 Task: Open a Modern Writer Template save the file as loan.epub Remove the following  from template: 'Address' Change the date  '20 May, 2023' change Dear Ms Reader to   Good Evening. Add body to the letter Congratulations on your recent promotion! This well-deserved achievement is a testament to your skills and commitment to your work. I am confident that you will excel in your new role and bring continued success to the team. Wishing you all the best in this exciting chapter of your career.Add Name  'Dwight'. Insert watermark  Relience Apply Font Style in watermark Nunito; font size  123and place the watermark  Diagonally 
Action: Mouse moved to (719, 90)
Screenshot: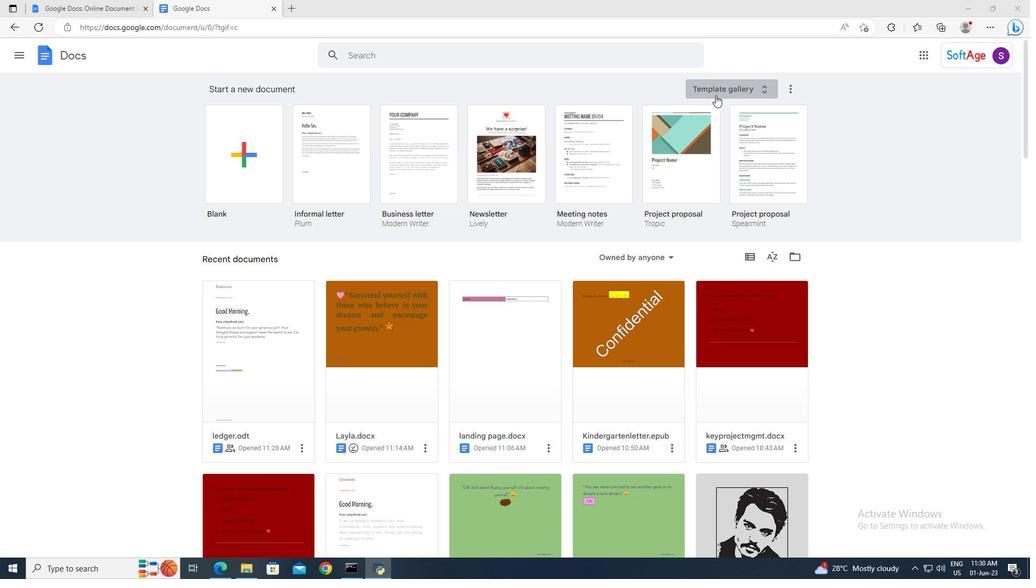 
Action: Mouse pressed left at (719, 90)
Screenshot: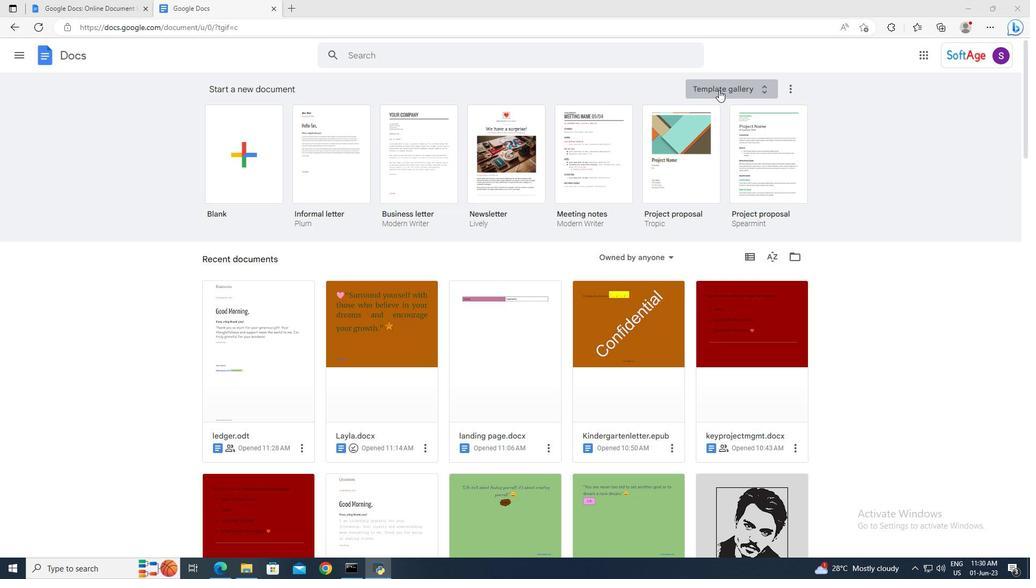 
Action: Mouse moved to (619, 216)
Screenshot: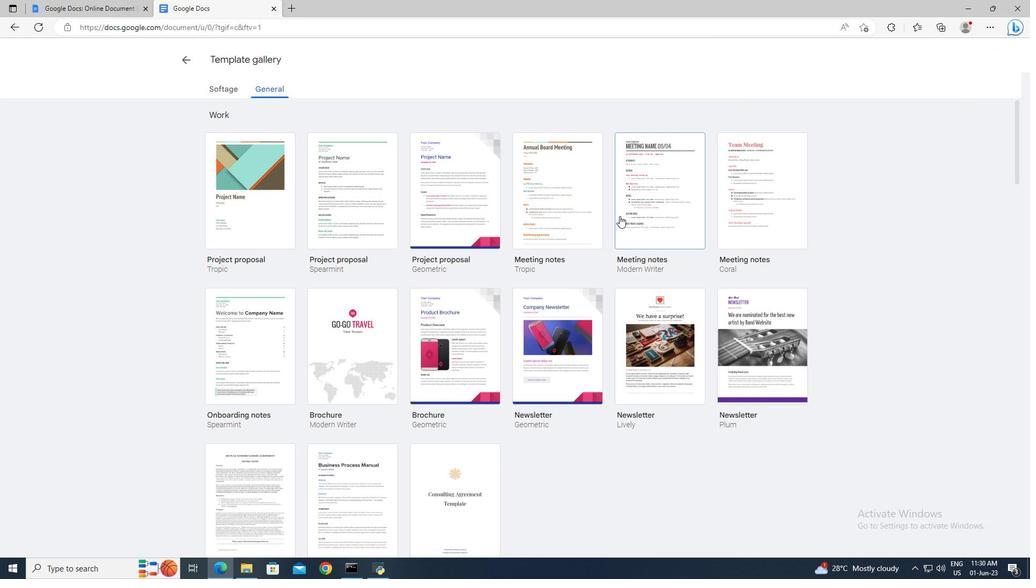 
Action: Mouse scrolled (619, 215) with delta (0, 0)
Screenshot: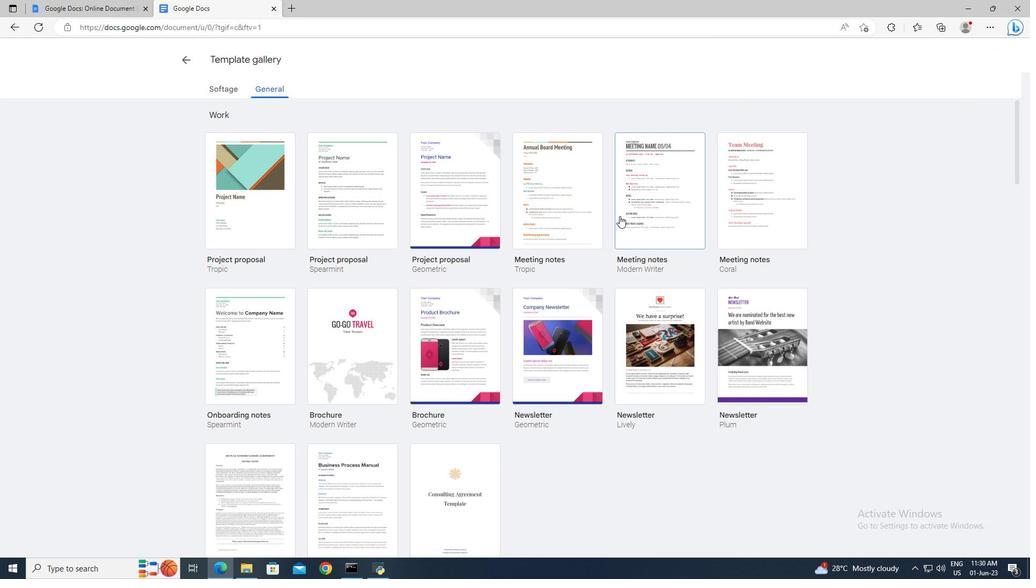 
Action: Mouse scrolled (619, 215) with delta (0, 0)
Screenshot: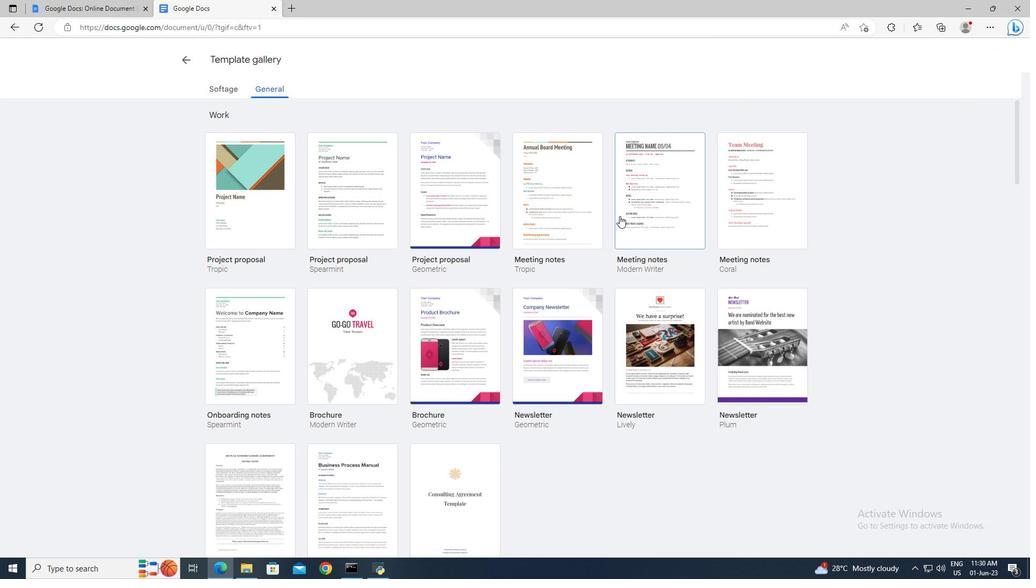 
Action: Mouse scrolled (619, 215) with delta (0, 0)
Screenshot: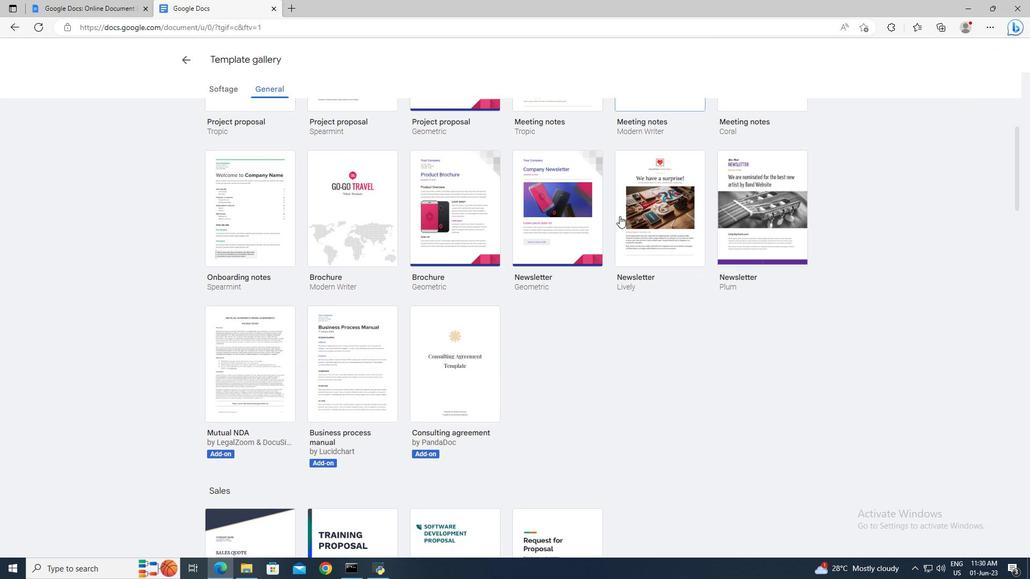 
Action: Mouse scrolled (619, 215) with delta (0, 0)
Screenshot: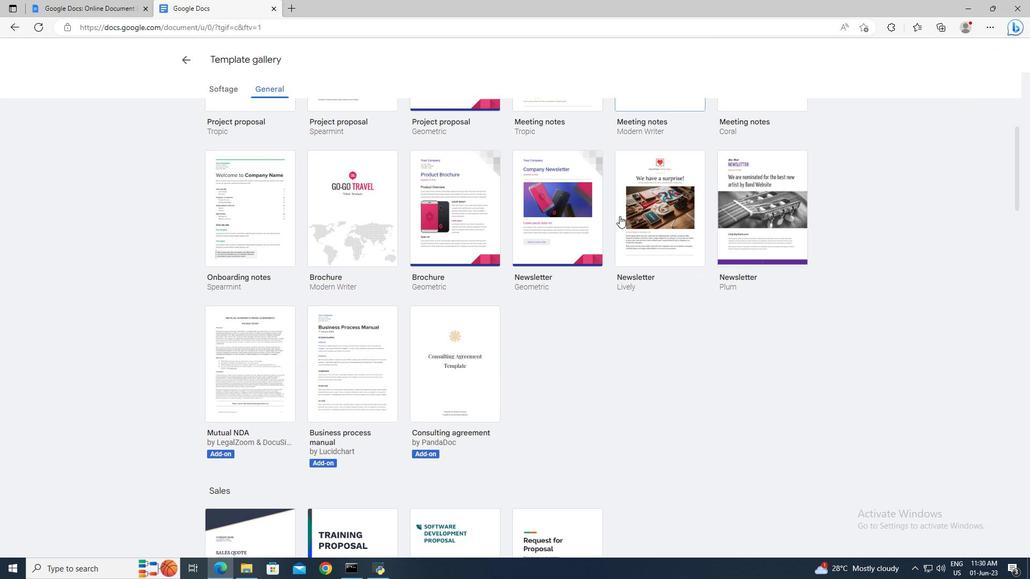 
Action: Mouse scrolled (619, 215) with delta (0, 0)
Screenshot: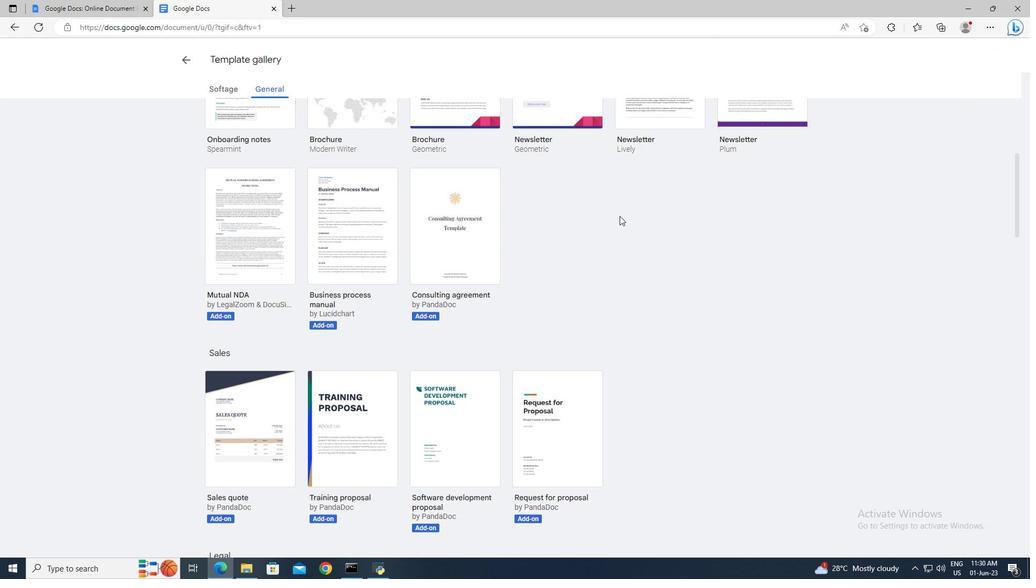 
Action: Mouse scrolled (619, 215) with delta (0, 0)
Screenshot: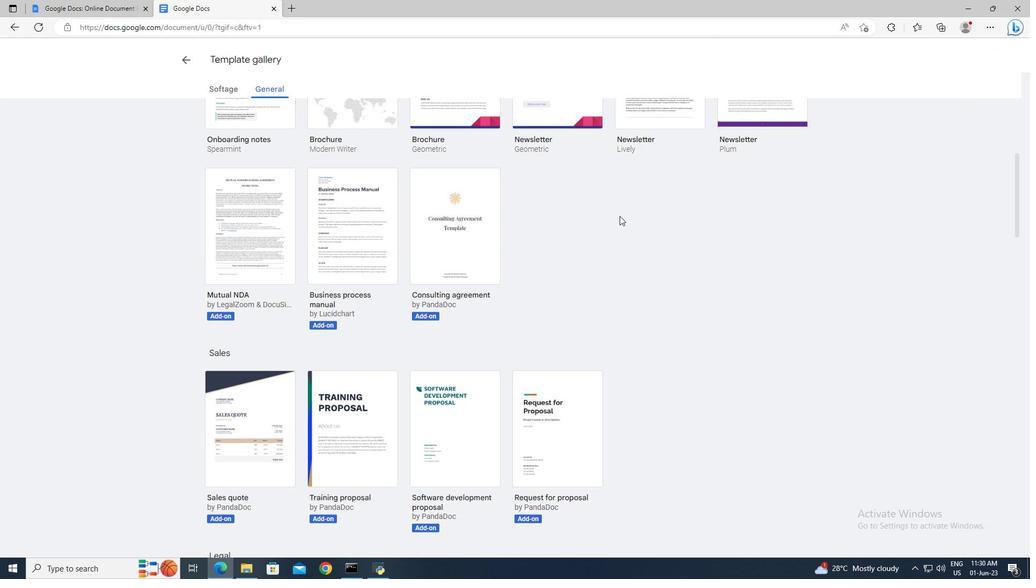 
Action: Mouse scrolled (619, 215) with delta (0, 0)
Screenshot: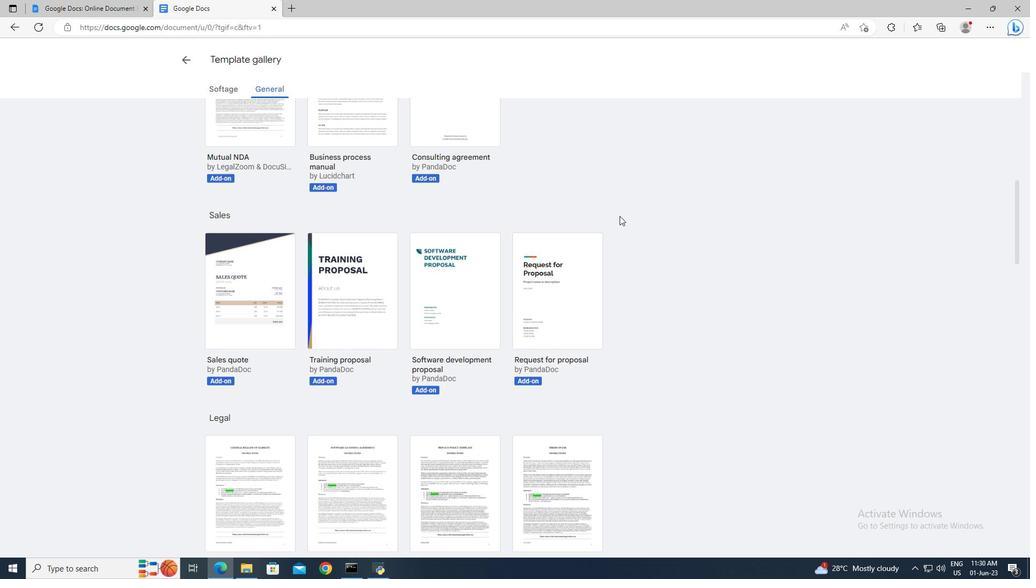 
Action: Mouse scrolled (619, 215) with delta (0, 0)
Screenshot: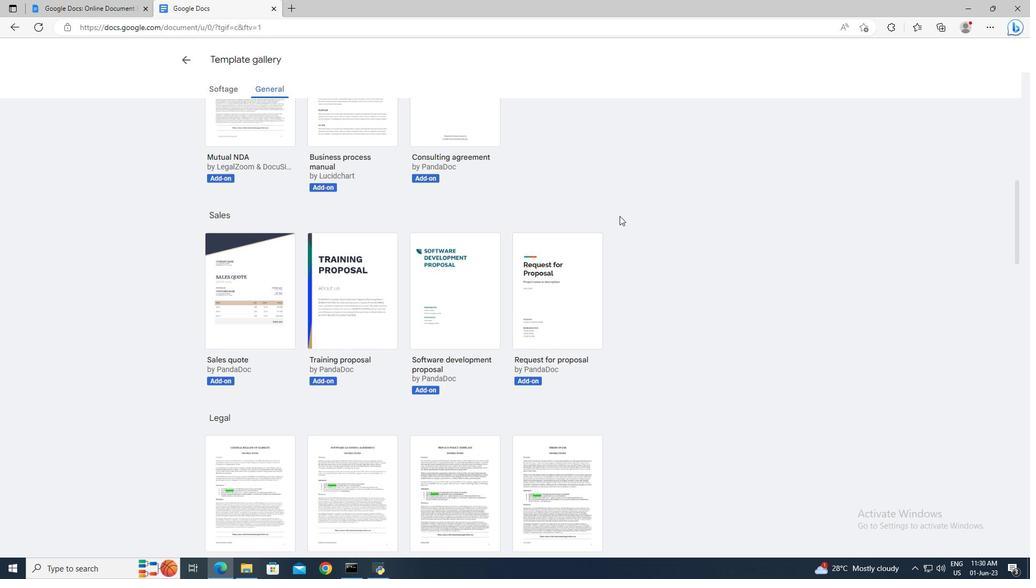 
Action: Mouse scrolled (619, 215) with delta (0, 0)
Screenshot: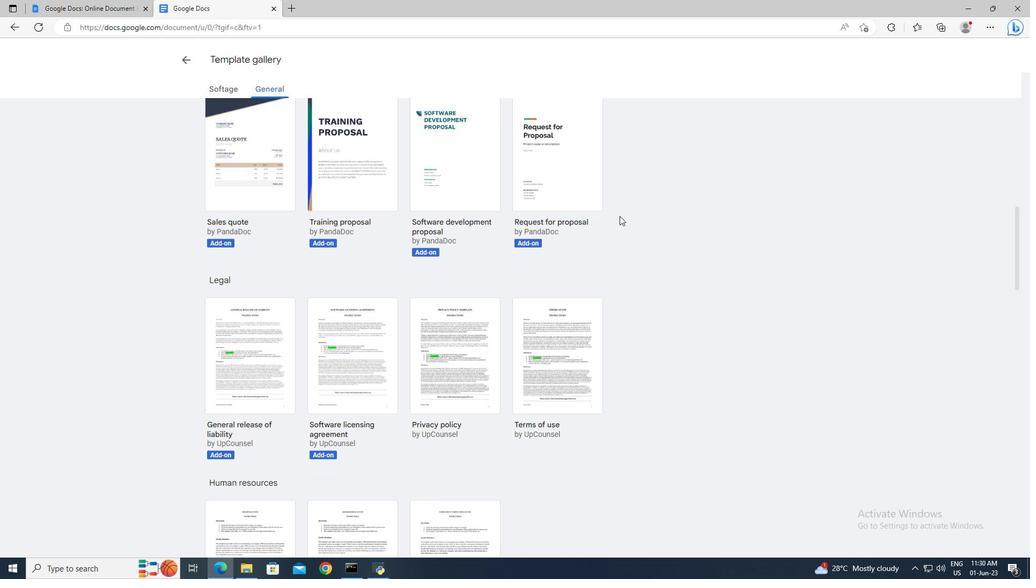 
Action: Mouse scrolled (619, 215) with delta (0, 0)
Screenshot: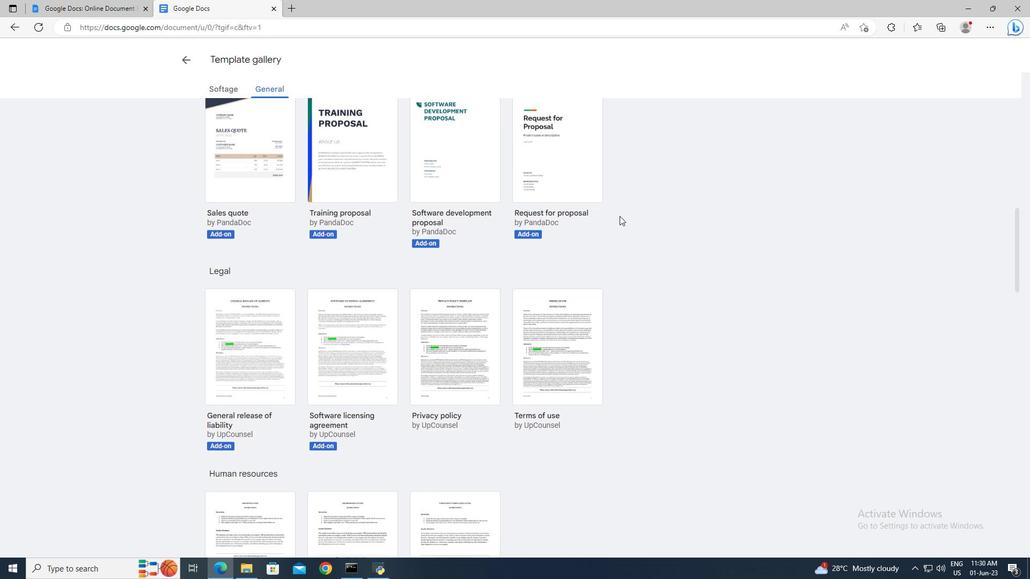 
Action: Mouse scrolled (619, 215) with delta (0, 0)
Screenshot: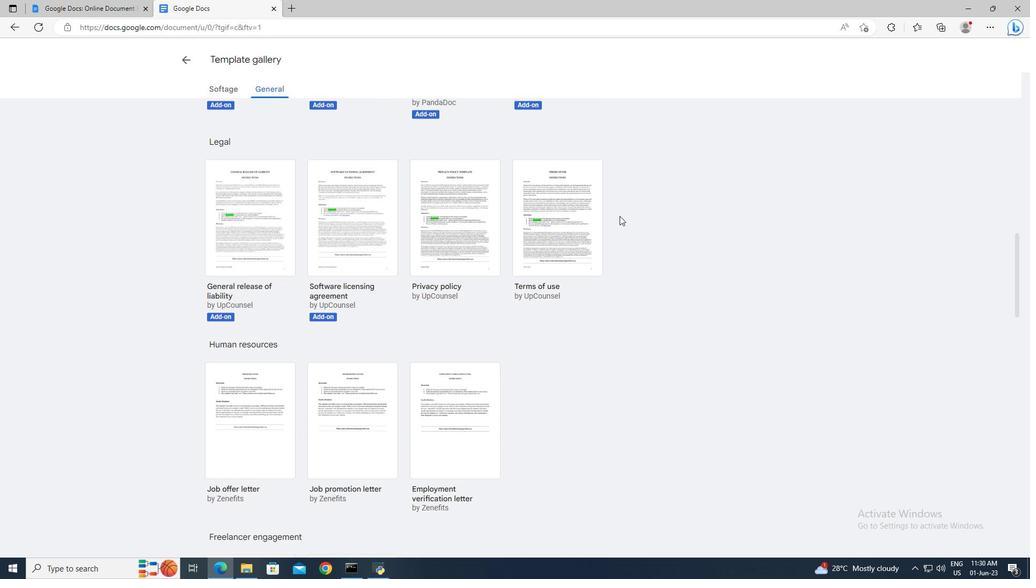 
Action: Mouse scrolled (619, 215) with delta (0, 0)
Screenshot: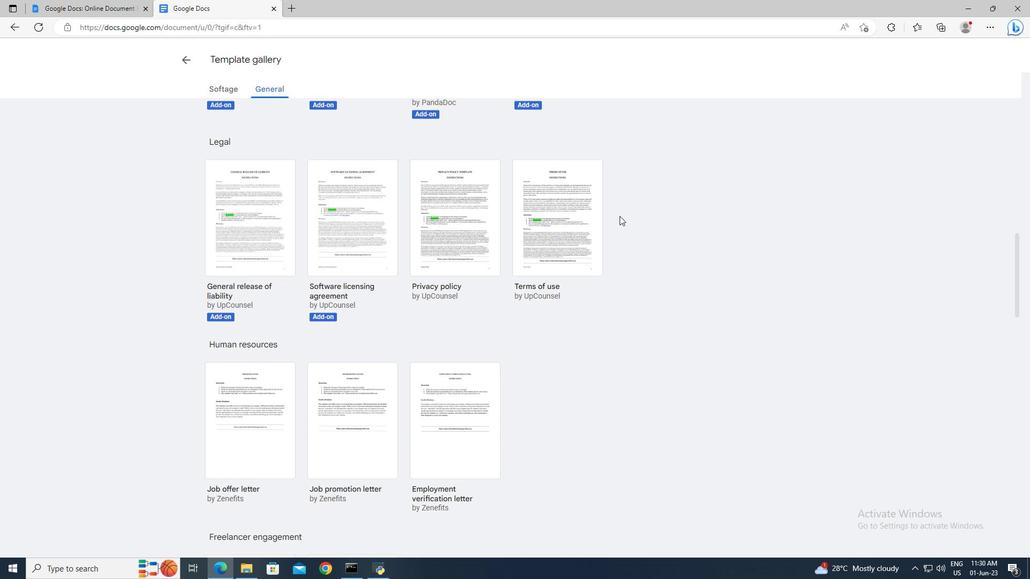
Action: Mouse scrolled (619, 216) with delta (0, 0)
Screenshot: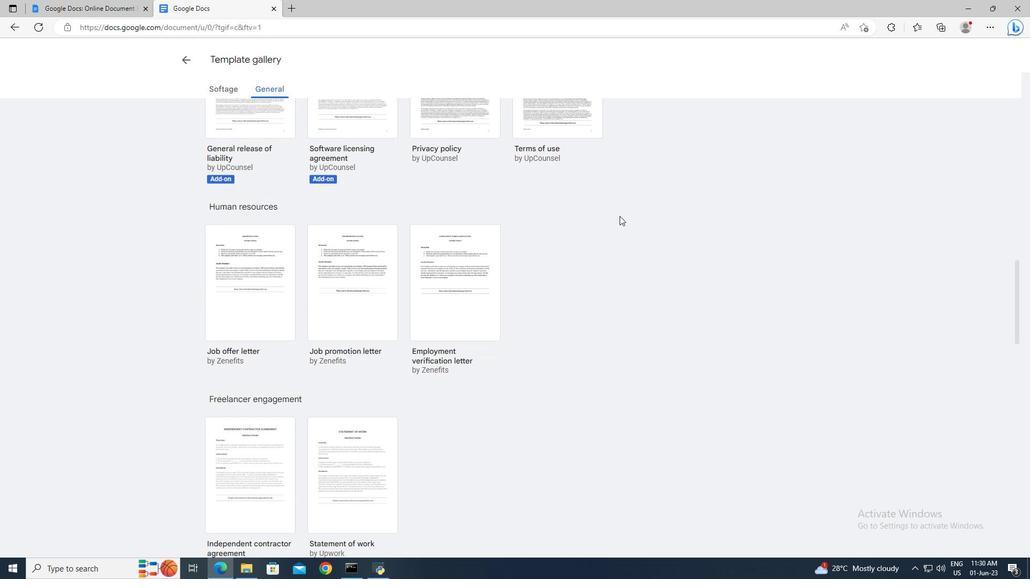 
Action: Mouse scrolled (619, 215) with delta (0, 0)
Screenshot: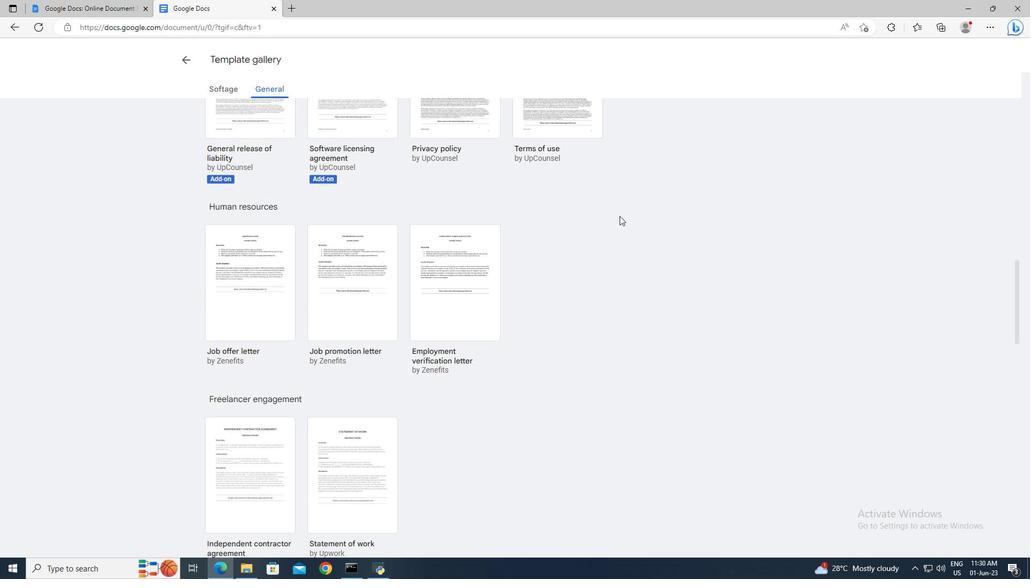 
Action: Mouse scrolled (619, 215) with delta (0, 0)
Screenshot: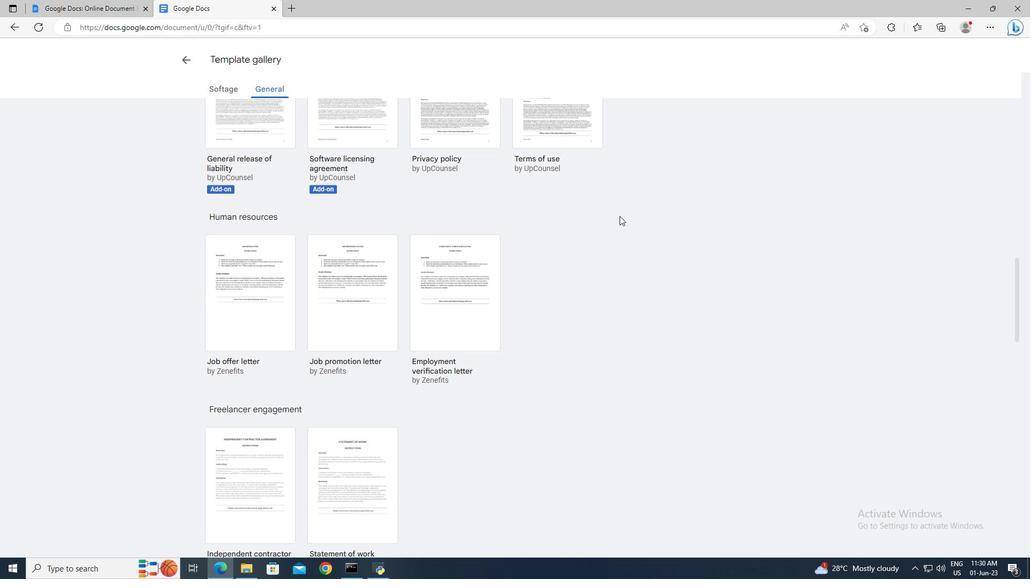 
Action: Mouse scrolled (619, 215) with delta (0, 0)
Screenshot: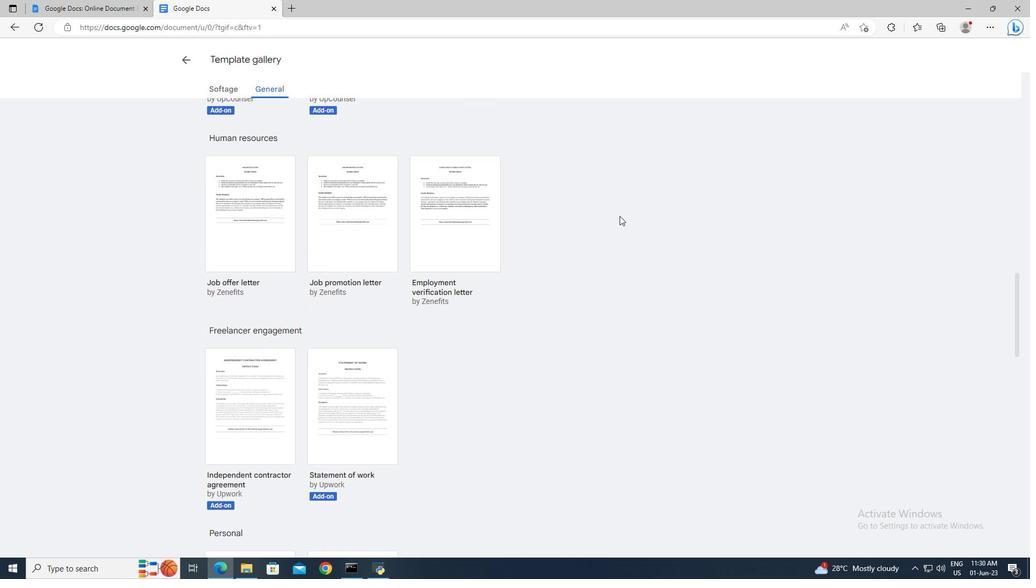 
Action: Mouse scrolled (619, 215) with delta (0, 0)
Screenshot: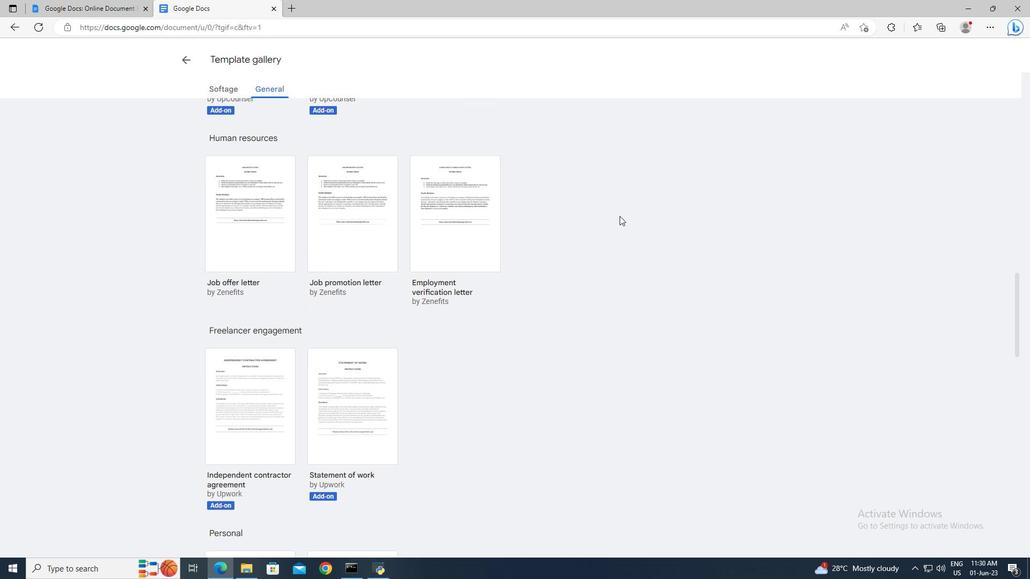 
Action: Mouse scrolled (619, 215) with delta (0, 0)
Screenshot: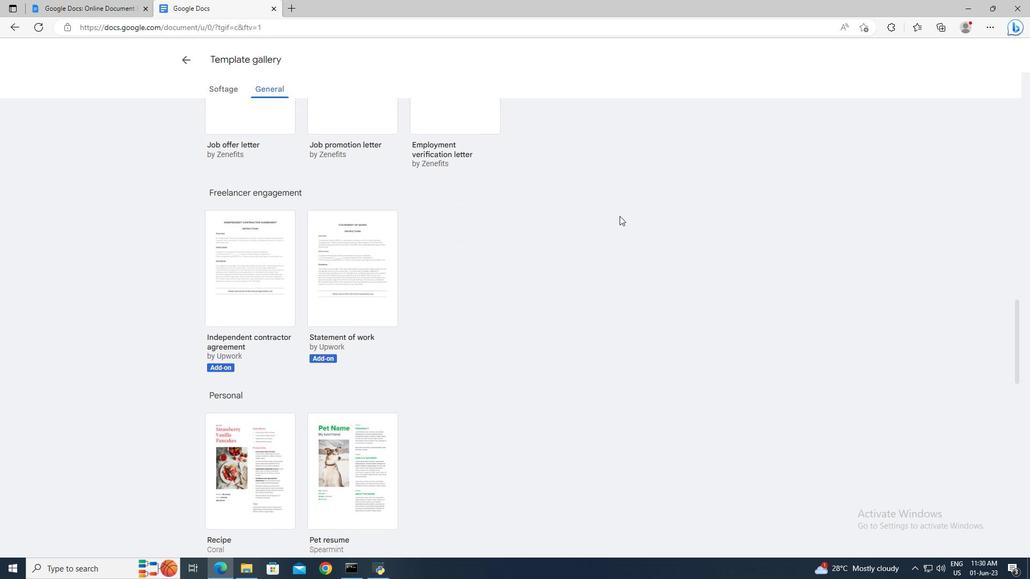 
Action: Mouse scrolled (619, 215) with delta (0, 0)
Screenshot: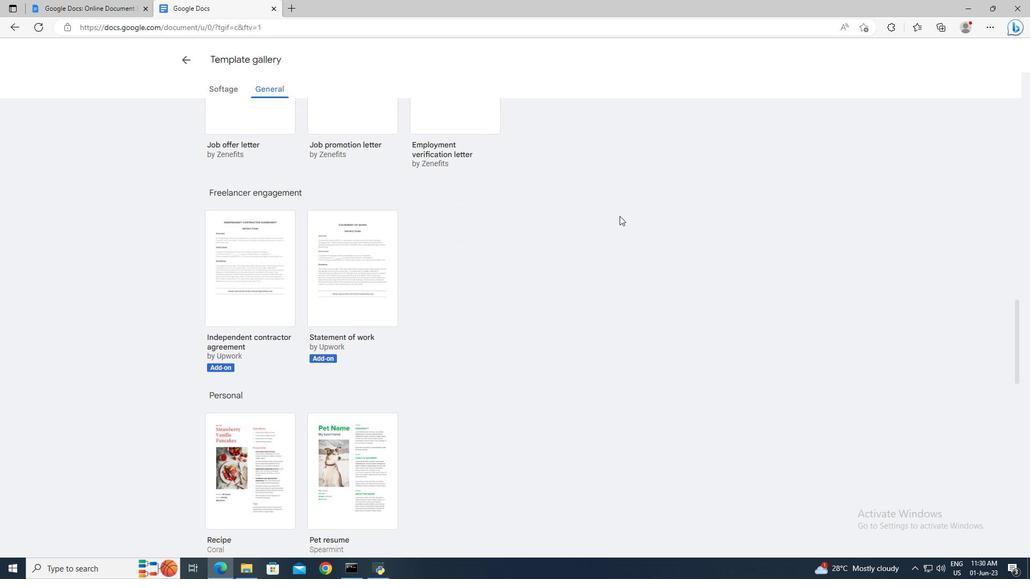 
Action: Mouse scrolled (619, 215) with delta (0, 0)
Screenshot: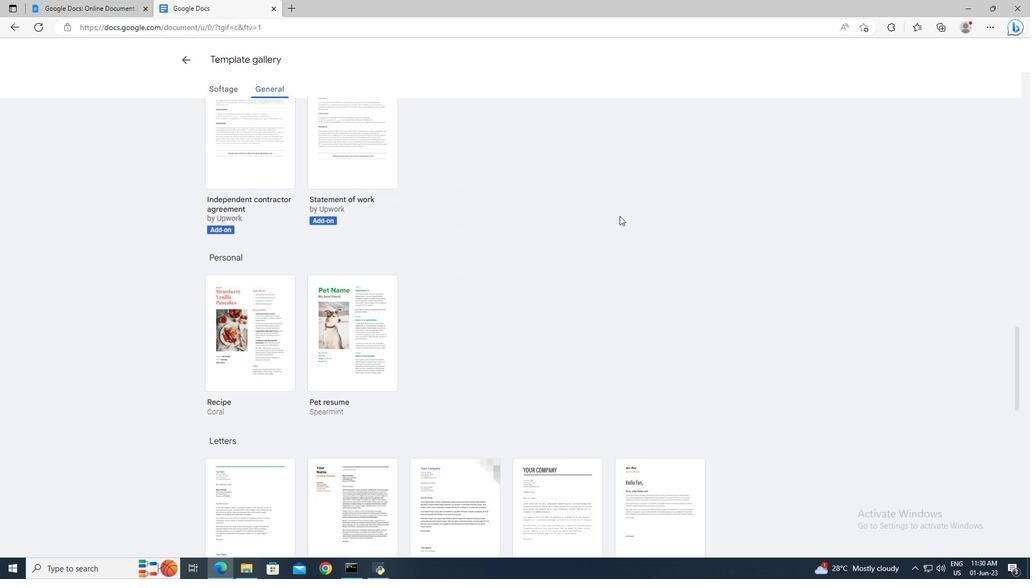 
Action: Mouse scrolled (619, 215) with delta (0, 0)
Screenshot: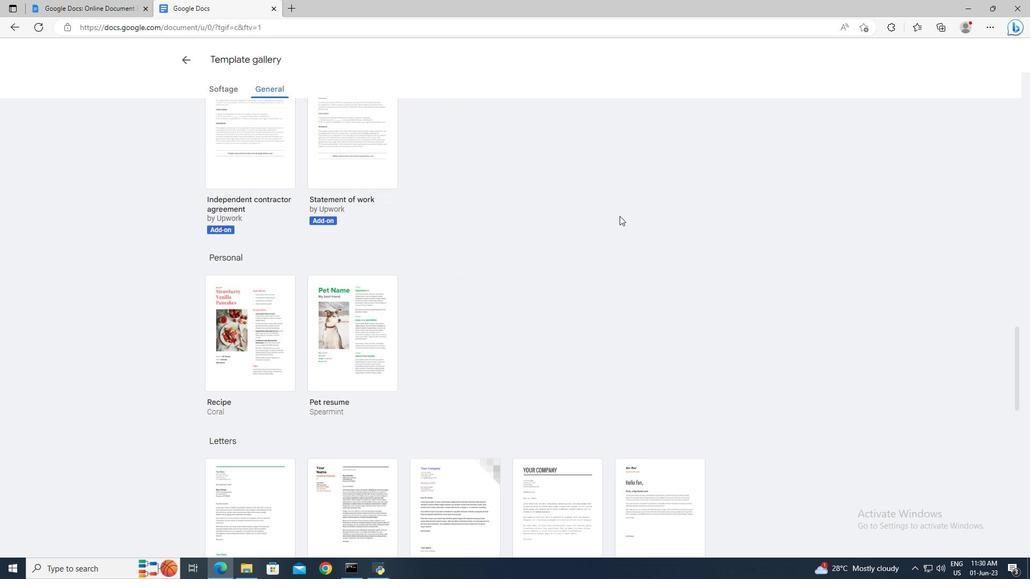 
Action: Mouse moved to (552, 412)
Screenshot: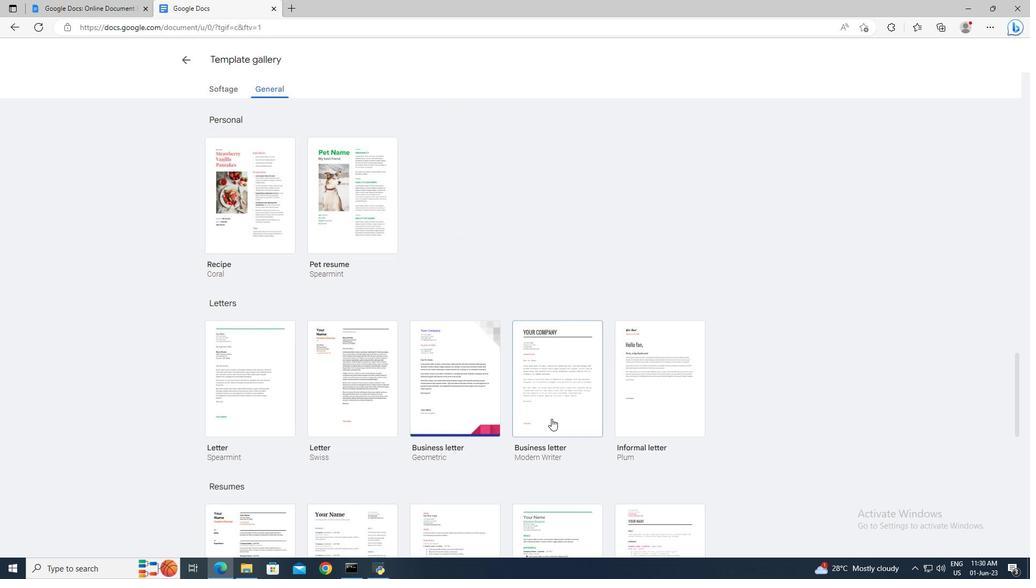 
Action: Mouse pressed left at (552, 412)
Screenshot: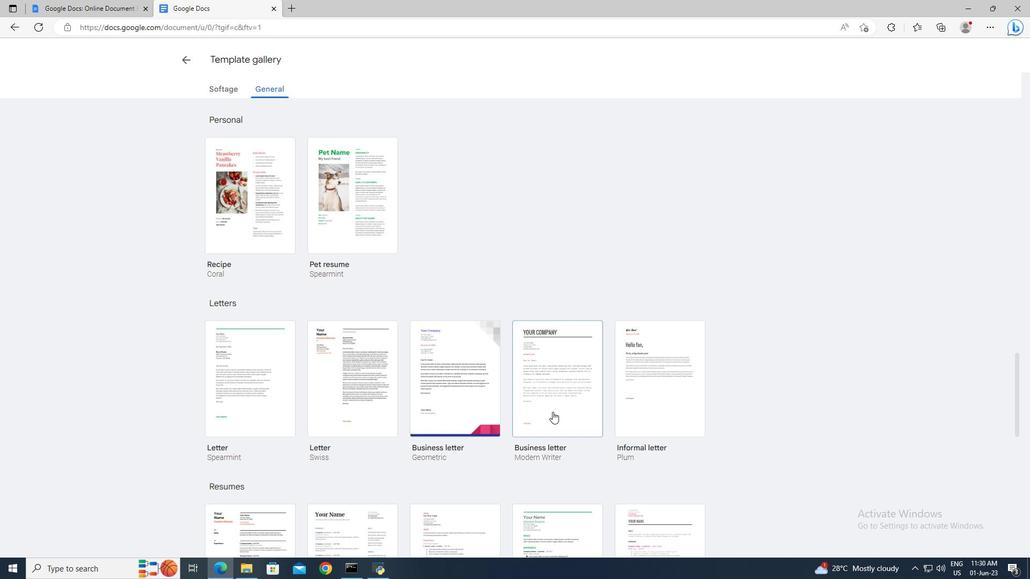 
Action: Mouse moved to (92, 50)
Screenshot: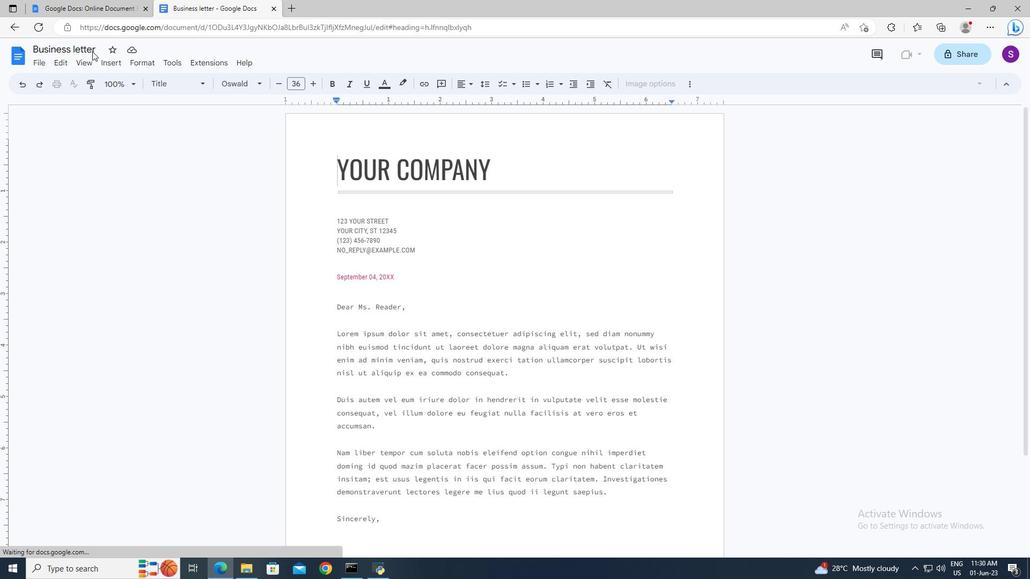 
Action: Mouse pressed left at (92, 50)
Screenshot: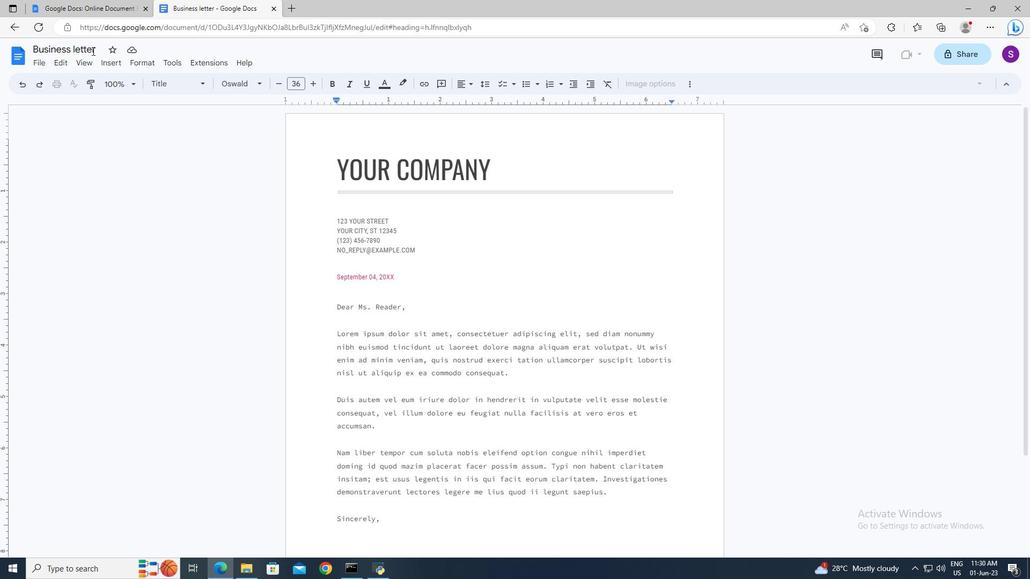 
Action: Mouse moved to (92, 50)
Screenshot: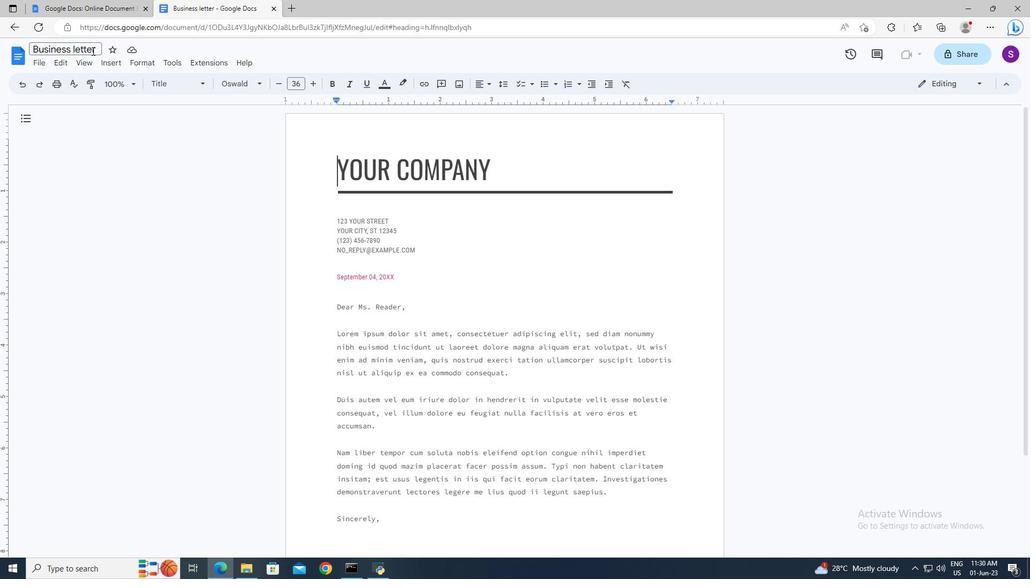 
Action: Key pressed ctrl+A<Key.delete>loan.epub<Key.enter>
Screenshot: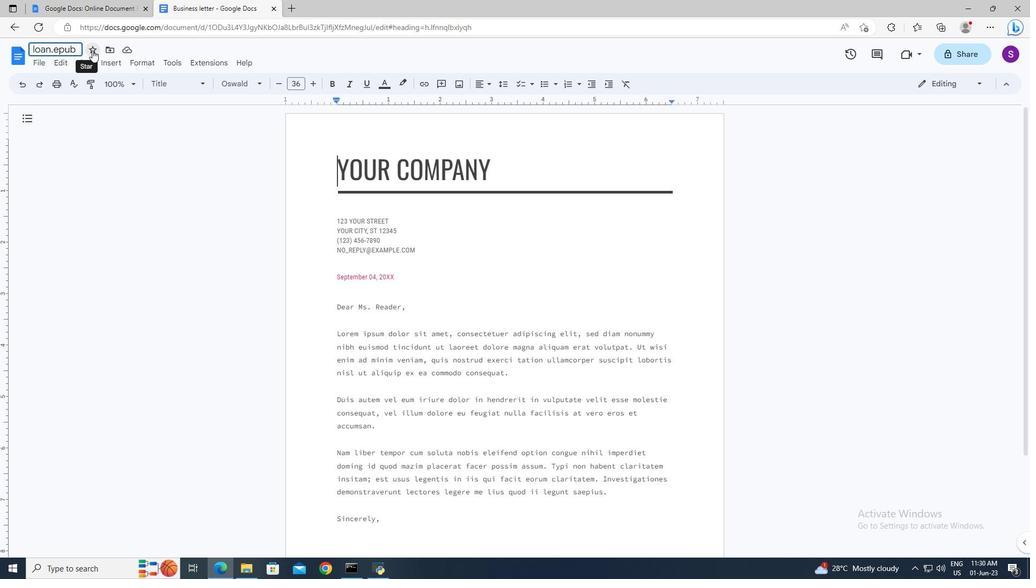 
Action: Mouse moved to (332, 226)
Screenshot: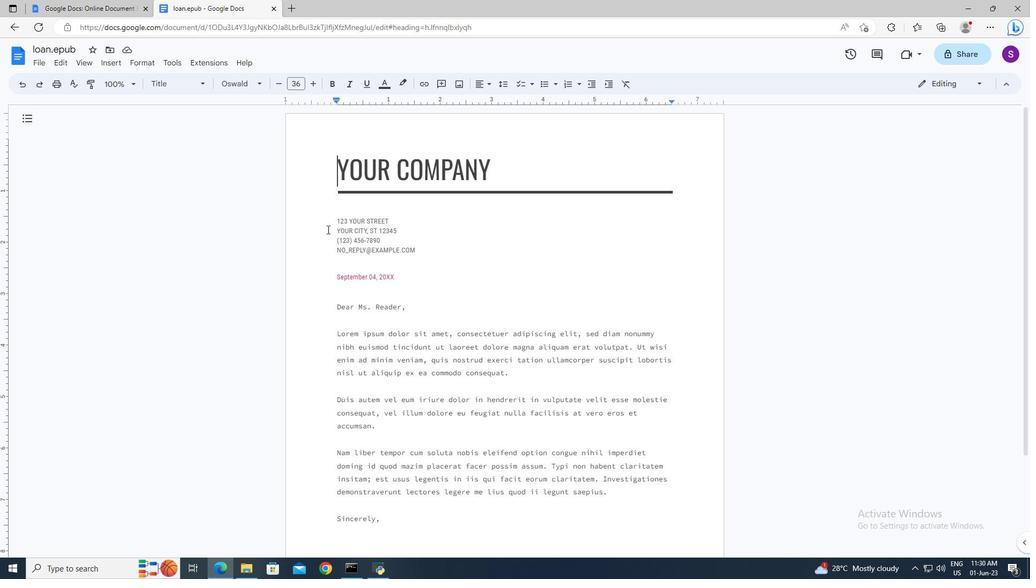 
Action: Mouse pressed left at (332, 226)
Screenshot: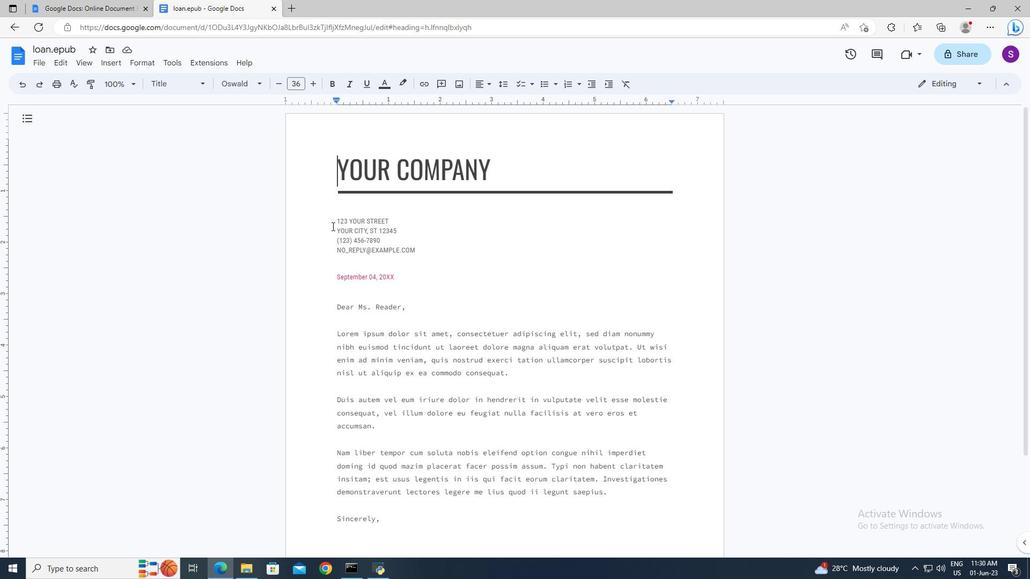 
Action: Mouse moved to (331, 225)
Screenshot: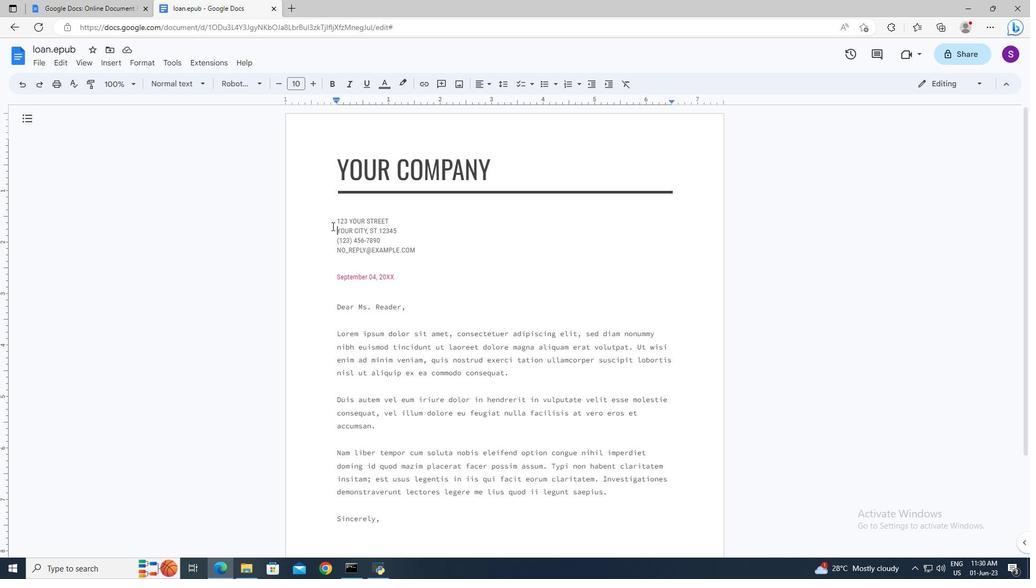 
Action: Key pressed <Key.up><Key.shift><Key.down><Key.down><Key.down><Key.down><Key.delete>
Screenshot: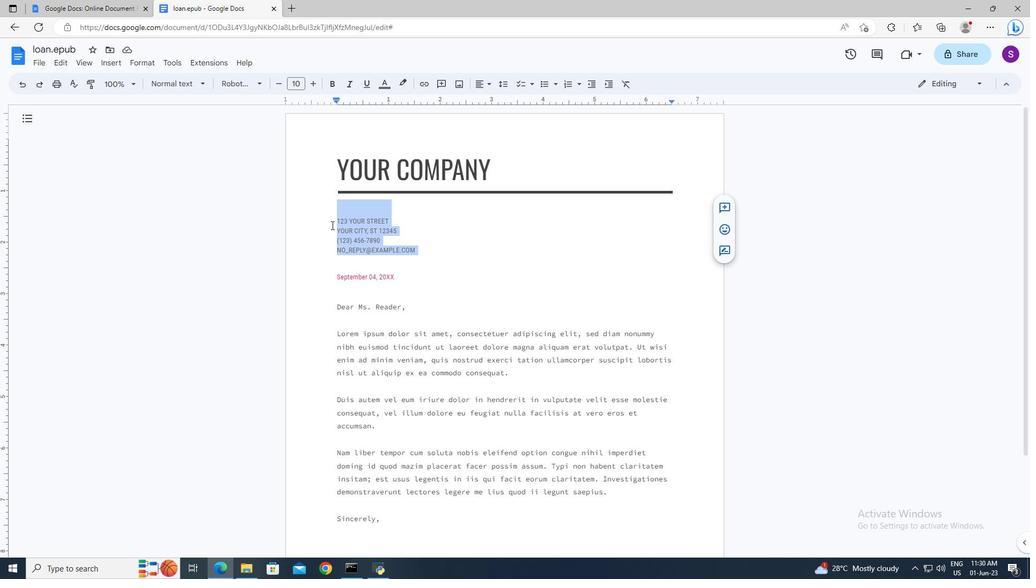 
Action: Mouse moved to (338, 222)
Screenshot: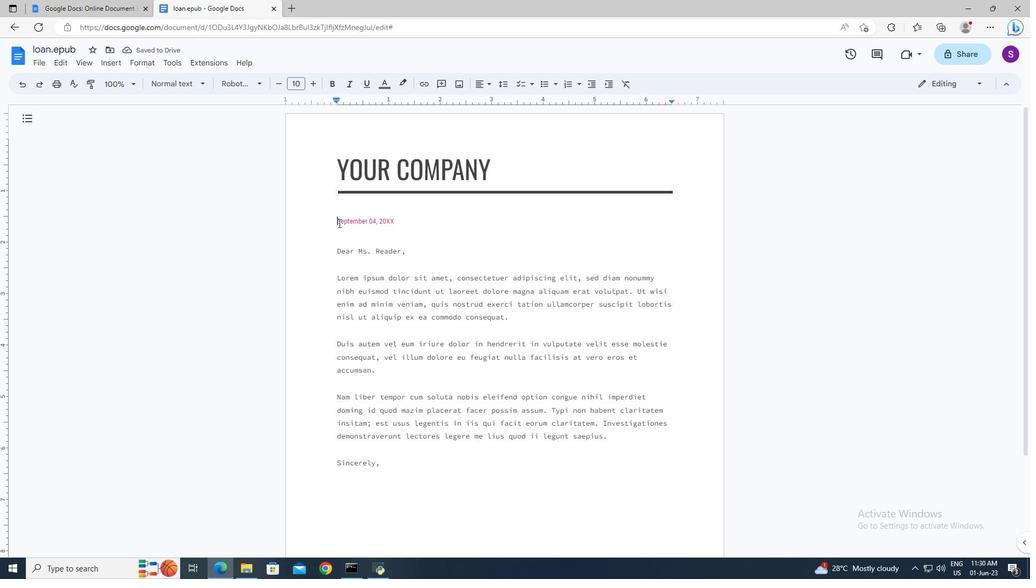 
Action: Mouse pressed left at (338, 222)
Screenshot: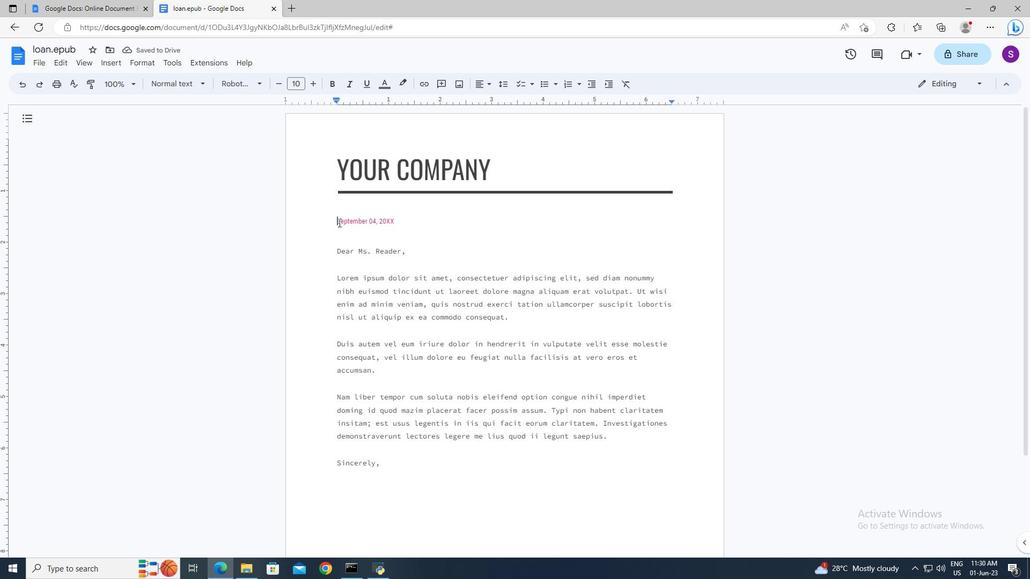
Action: Key pressed <Key.shift><Key.right><Key.right>
Screenshot: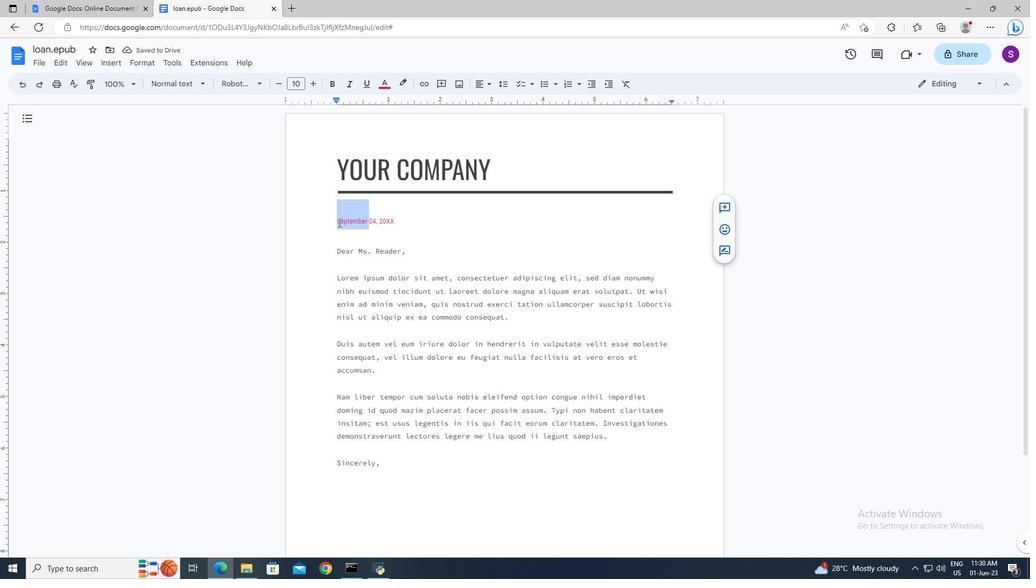 
Action: Mouse moved to (338, 222)
Screenshot: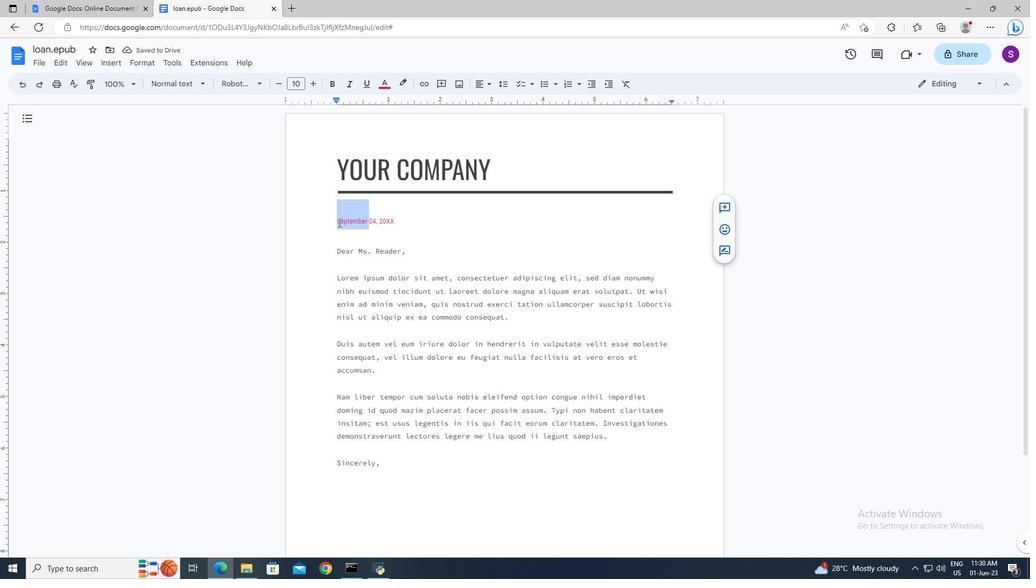 
Action: Key pressed <Key.right><Key.right><Key.delete>20<Key.space><Key.shift>May,<Key.space>2023
Screenshot: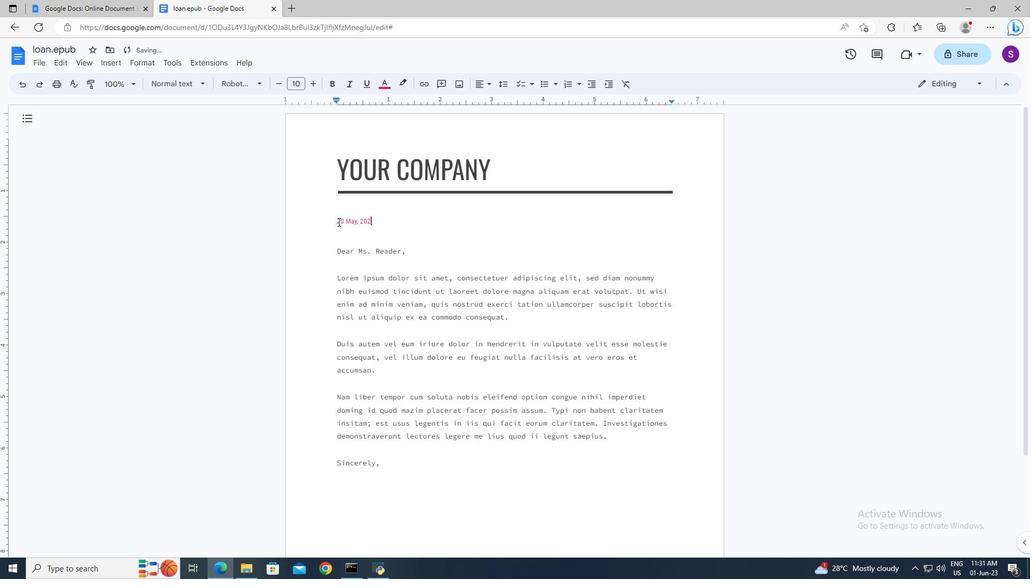 
Action: Mouse moved to (336, 253)
Screenshot: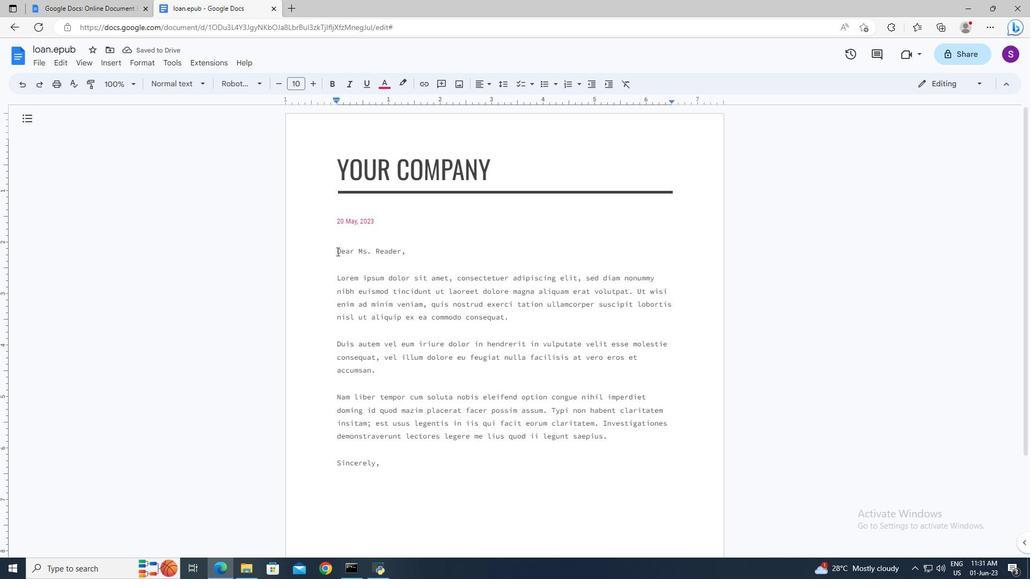 
Action: Mouse pressed left at (336, 253)
Screenshot: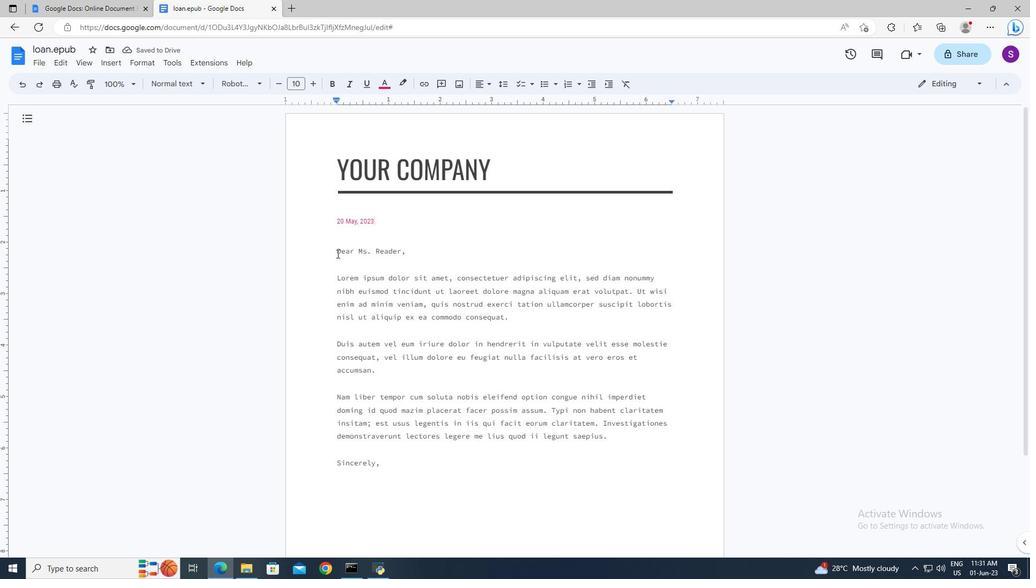 
Action: Key pressed <Key.shift><Key.right><Key.right><Key.right><Key.right><Key.shift>Godd<Key.backspace><Key.backspace>od<Key.space><Key.shift>Evening
Screenshot: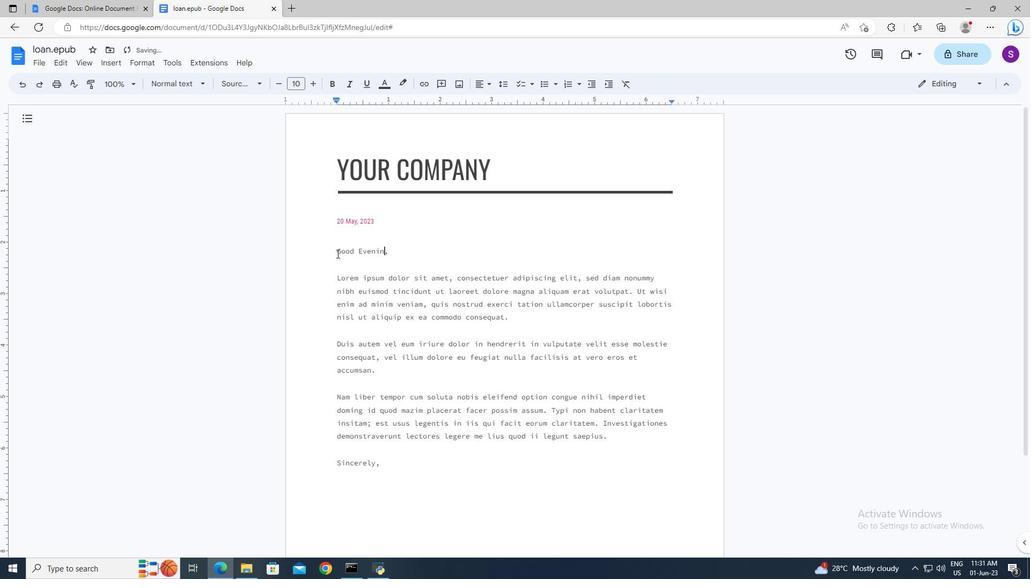 
Action: Mouse moved to (336, 281)
Screenshot: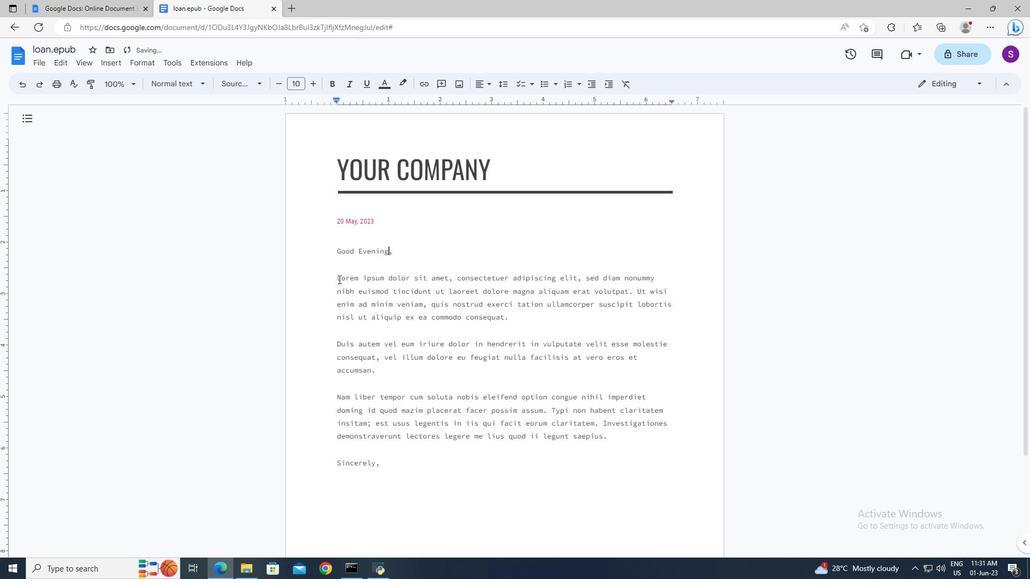 
Action: Mouse pressed left at (336, 281)
Screenshot: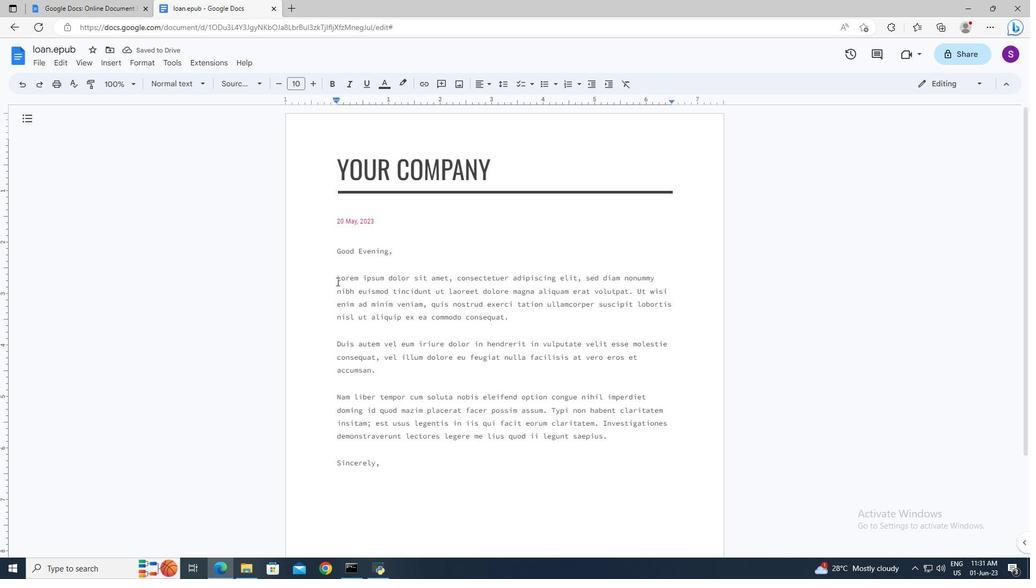 
Action: Key pressed <Key.shift><Key.down><Key.down><Key.down><Key.delete><Key.enter><Key.up><Key.shift>Congratulations<Key.space>on<Key.space>your<Key.space>recent<Key.space>promotion<Key.shift>!<Key.space><Key.shift>This<Key.space>well-deserved<Key.space>achievement<Key.space>is<Key.space>a<Key.space>testament<Key.space>to<Key.space>your<Key.space>work.<Key.space><Key.shift>I<Key.space>am<Key.space>confident<Key.space>that<Key.space>you<Key.space>will<Key.space>excel<Key.space>in<Key.space>your<Key.space>new<Key.space>role<Key.space>and<Key.space>bring<Key.space>continued<Key.space>success<Key.space>to<Key.space>the<Key.space>team.<Key.space><Key.shift>Wishing<Key.space>you<Key.space>all<Key.space>the<Key.space>best<Key.space>in<Key.space>this<Key.space>exciting<Key.space>chapter<Key.space>of<Key.space>your<Key.space>career.
Screenshot: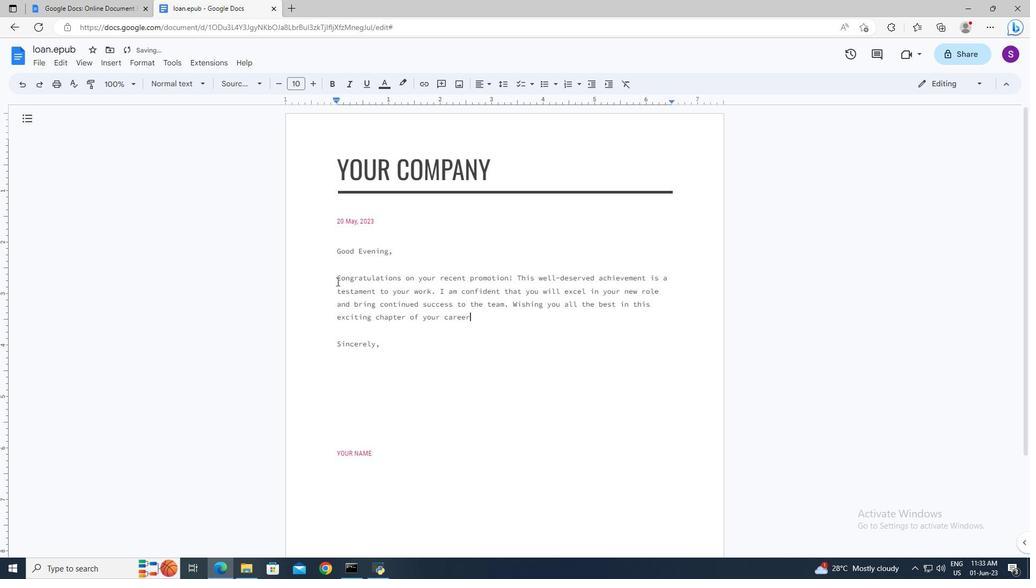 
Action: Mouse moved to (338, 453)
Screenshot: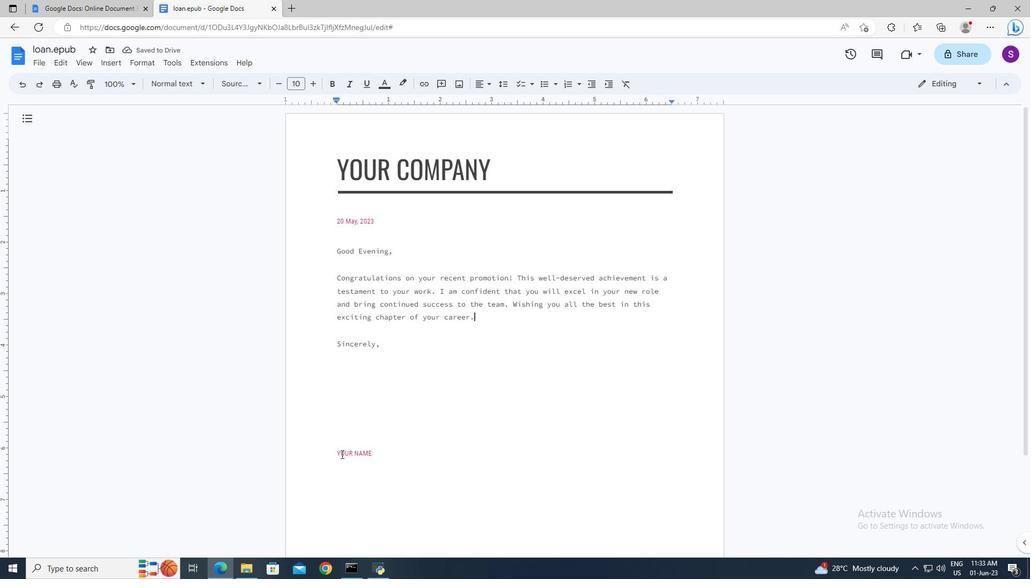 
Action: Mouse pressed left at (338, 453)
Screenshot: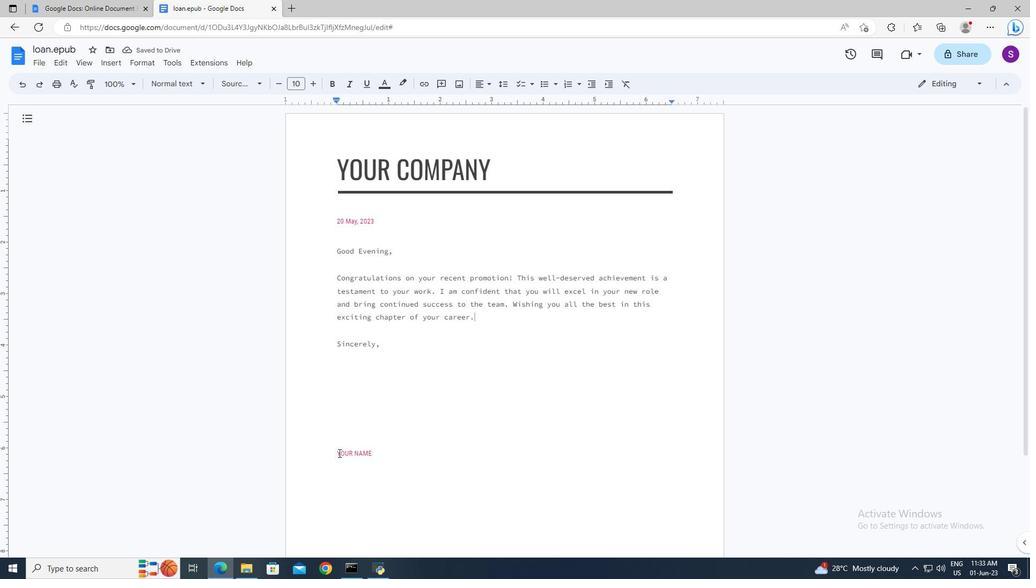
Action: Key pressed <Key.shift><Key.right><Key.right><Key.shift>Dwight
Screenshot: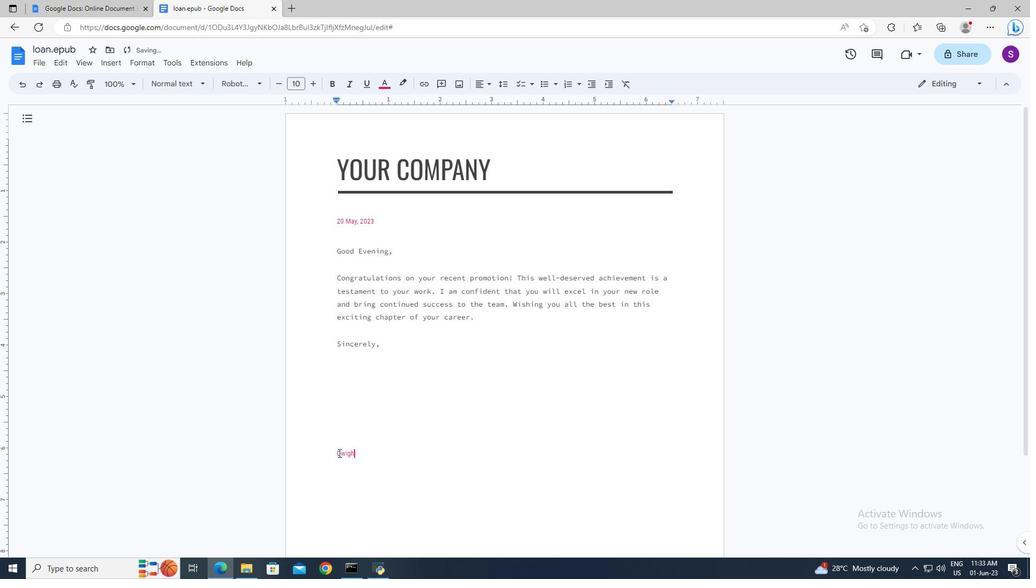 
Action: Mouse moved to (116, 66)
Screenshot: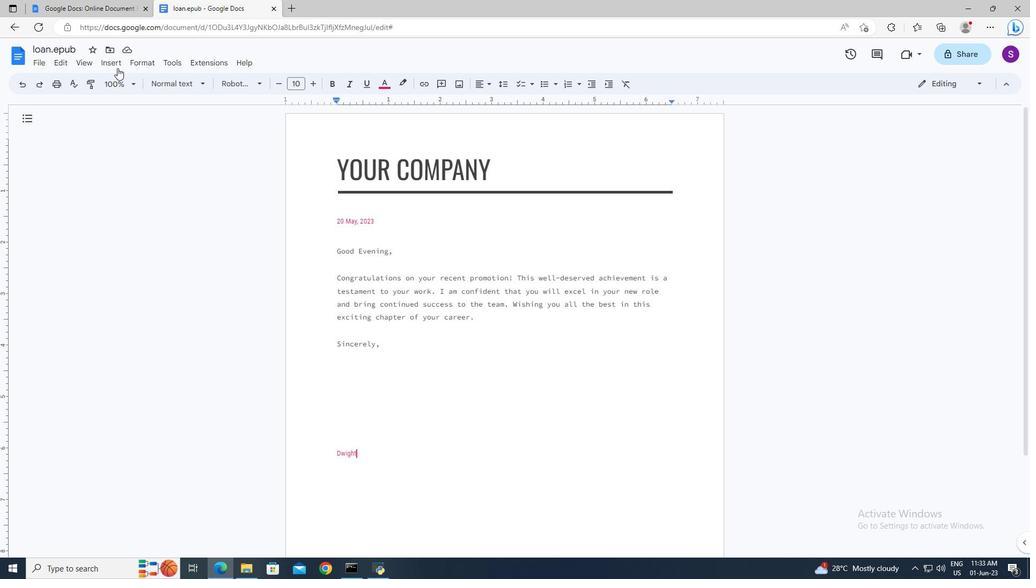 
Action: Mouse pressed left at (116, 66)
Screenshot: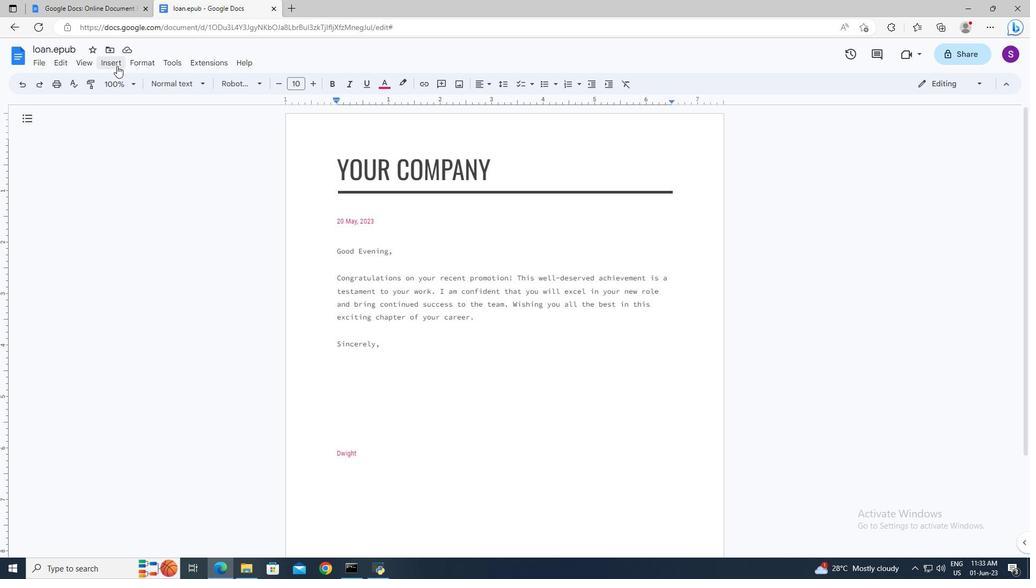 
Action: Mouse moved to (144, 310)
Screenshot: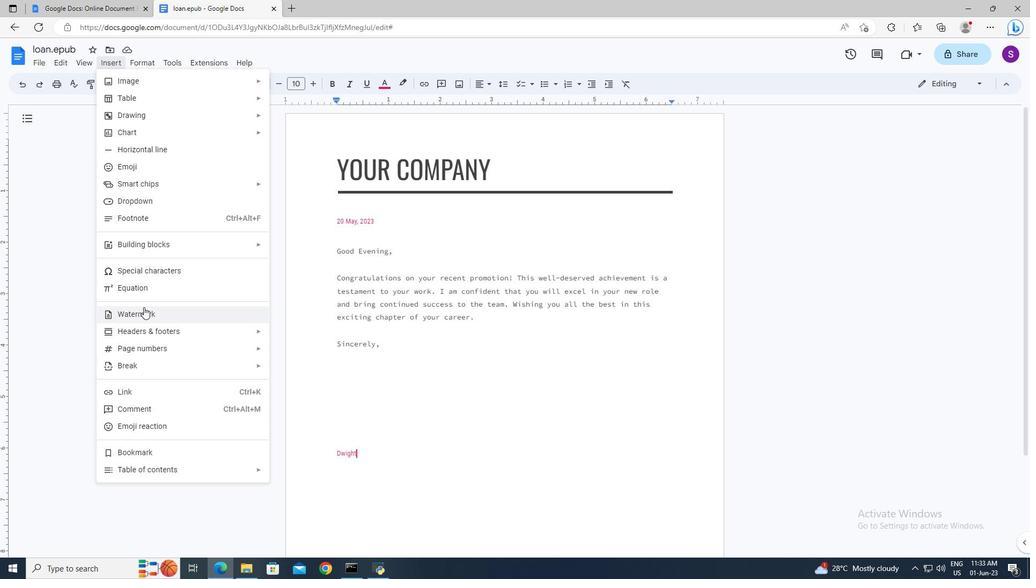 
Action: Mouse pressed left at (144, 310)
Screenshot: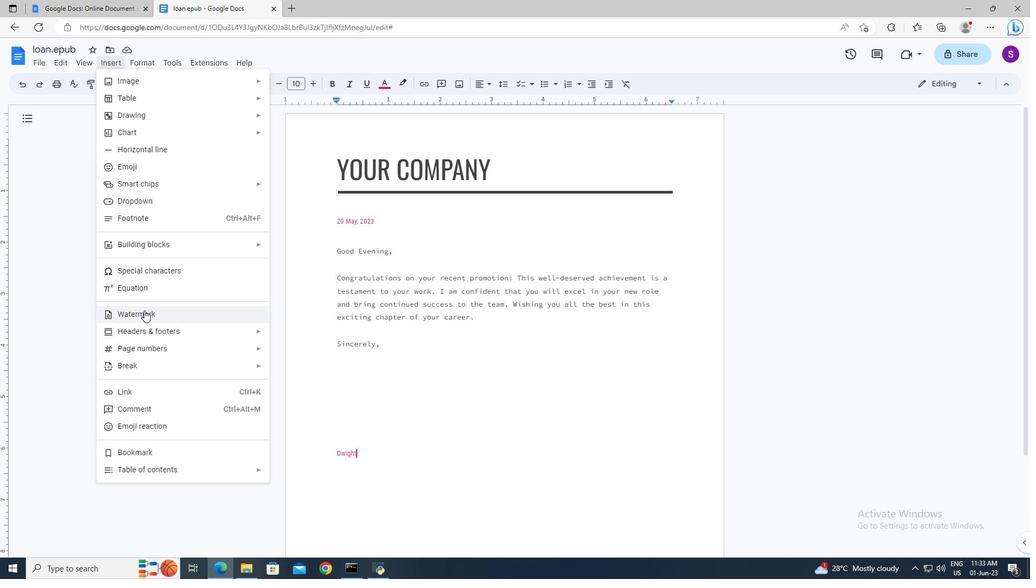 
Action: Mouse moved to (977, 121)
Screenshot: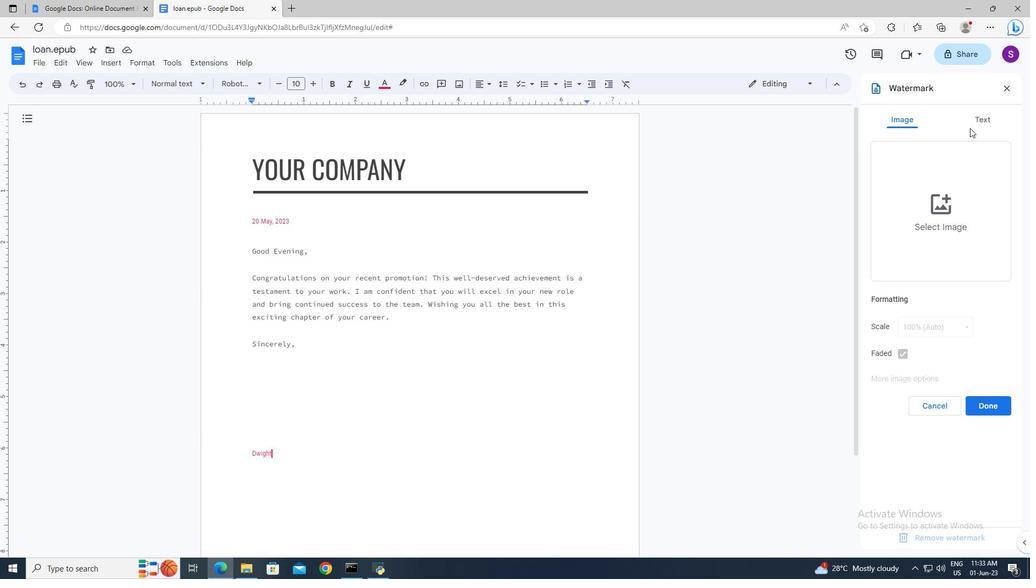 
Action: Mouse pressed left at (977, 121)
Screenshot: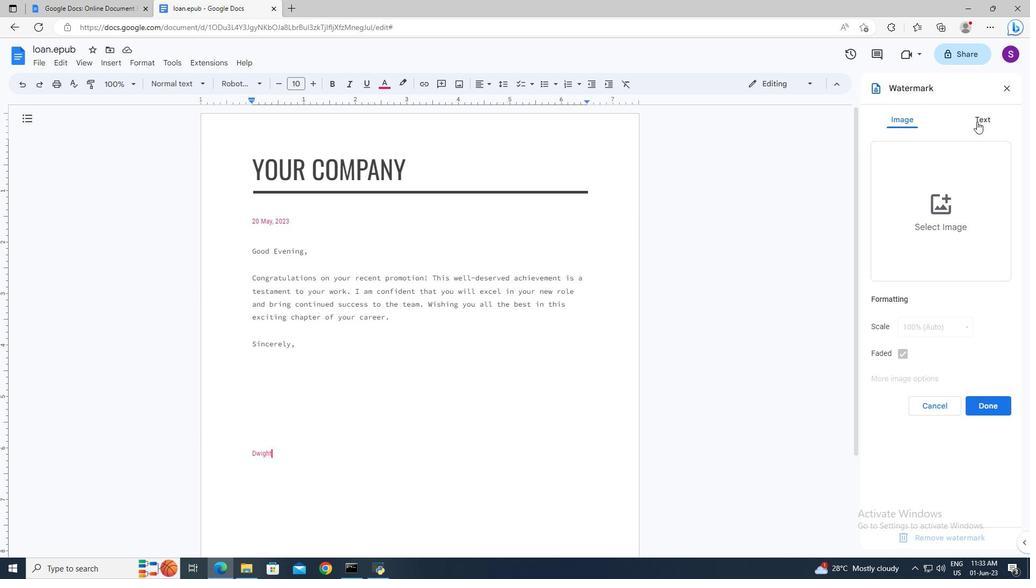 
Action: Mouse moved to (896, 152)
Screenshot: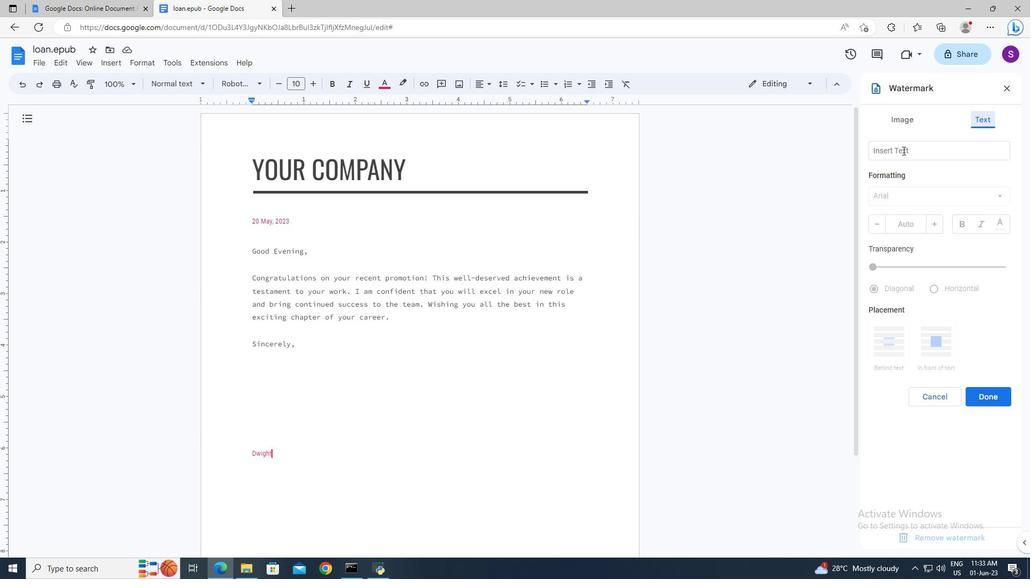 
Action: Mouse pressed left at (896, 152)
Screenshot: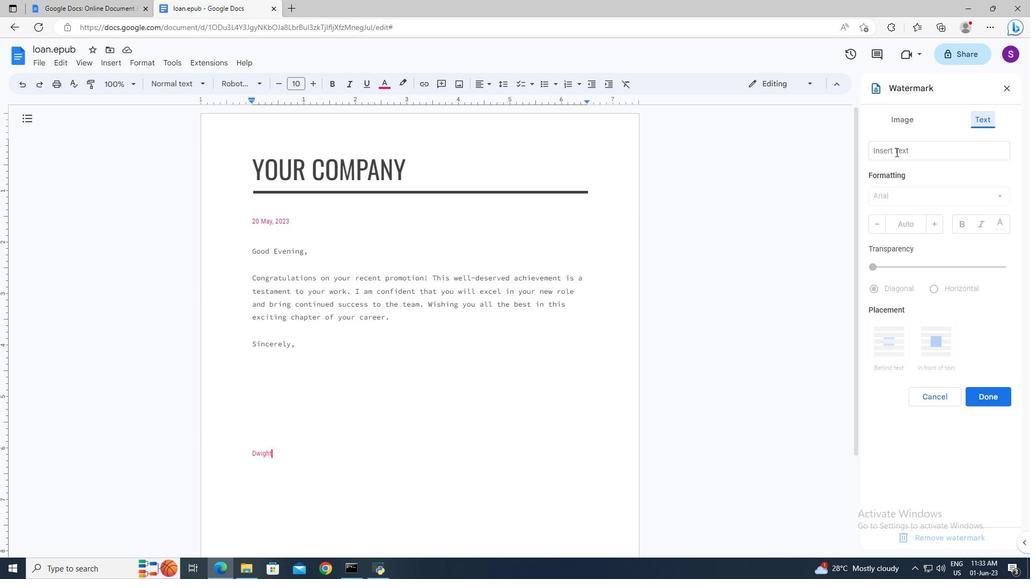 
Action: Mouse moved to (786, 101)
Screenshot: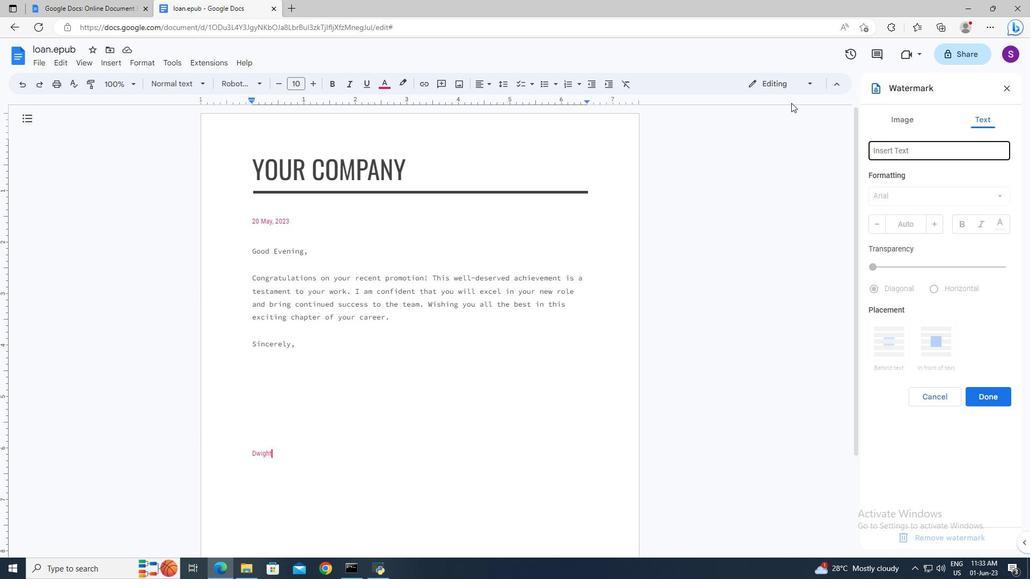 
Action: Key pressed <Key.shift>Re;<Key.backspace>;<Key.backspace>lience<Key.enter>
Screenshot: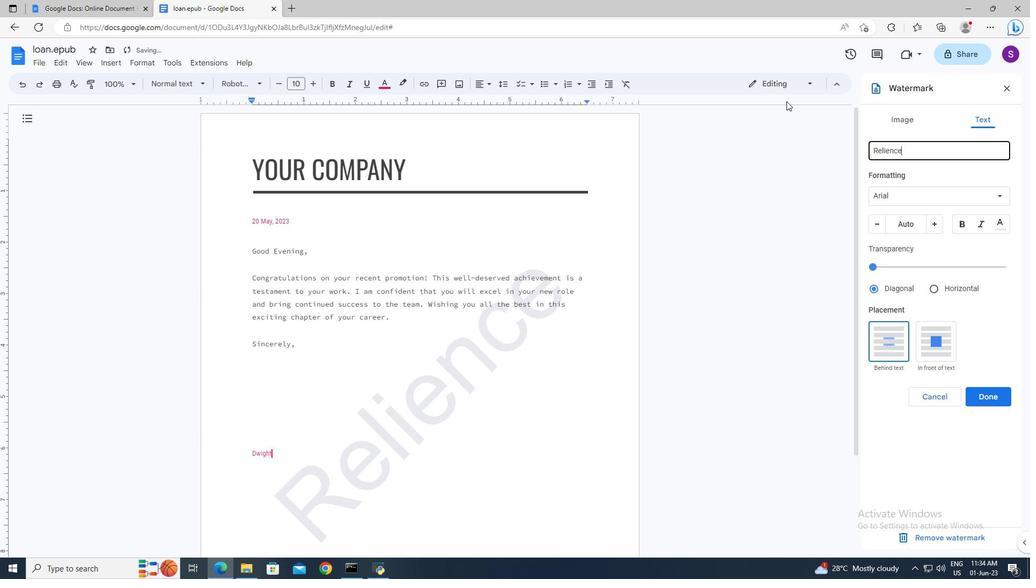 
Action: Mouse moved to (891, 201)
Screenshot: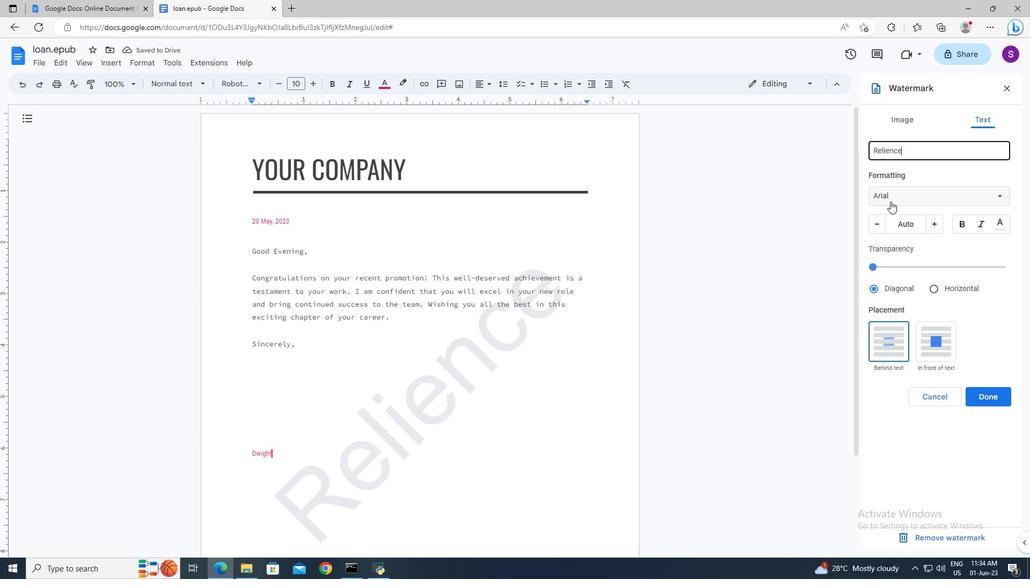
Action: Mouse pressed left at (891, 201)
Screenshot: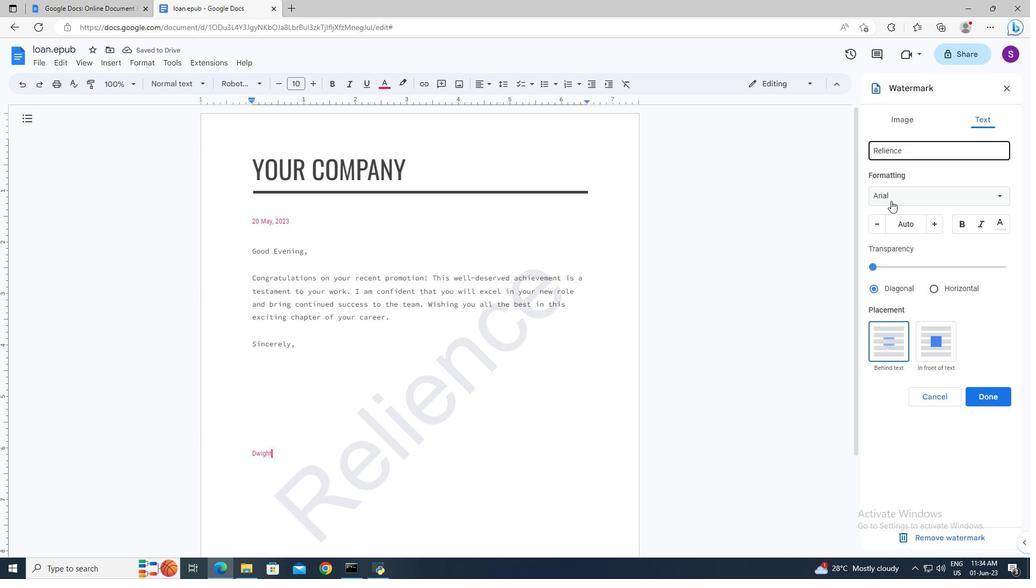 
Action: Mouse moved to (904, 350)
Screenshot: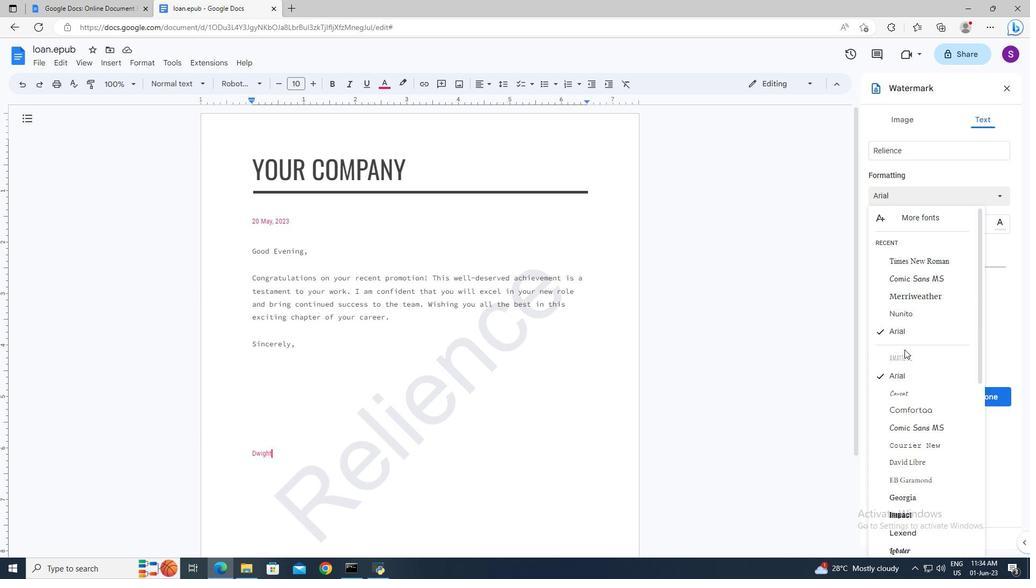 
Action: Mouse scrolled (904, 350) with delta (0, 0)
Screenshot: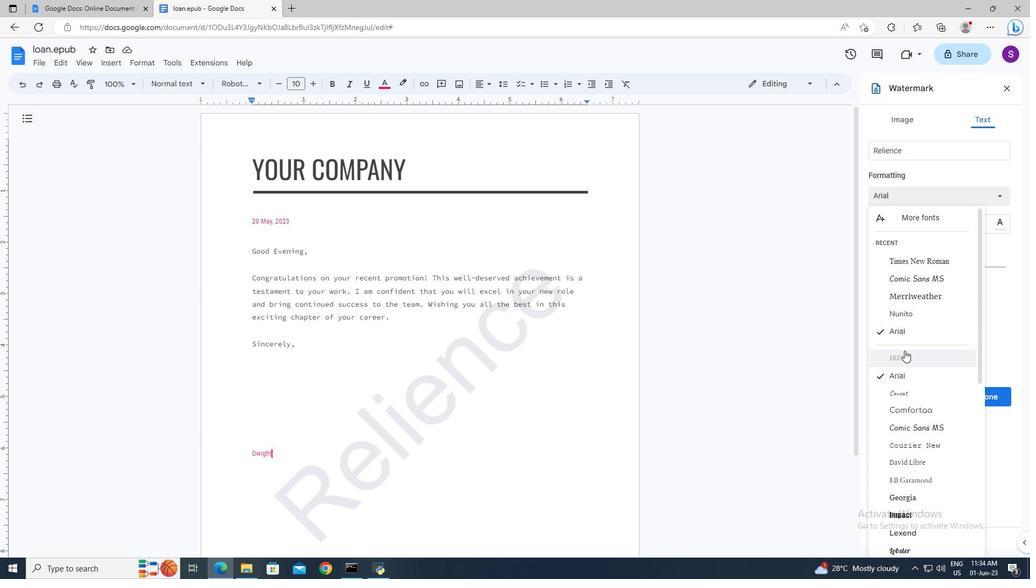 
Action: Mouse scrolled (904, 350) with delta (0, 0)
Screenshot: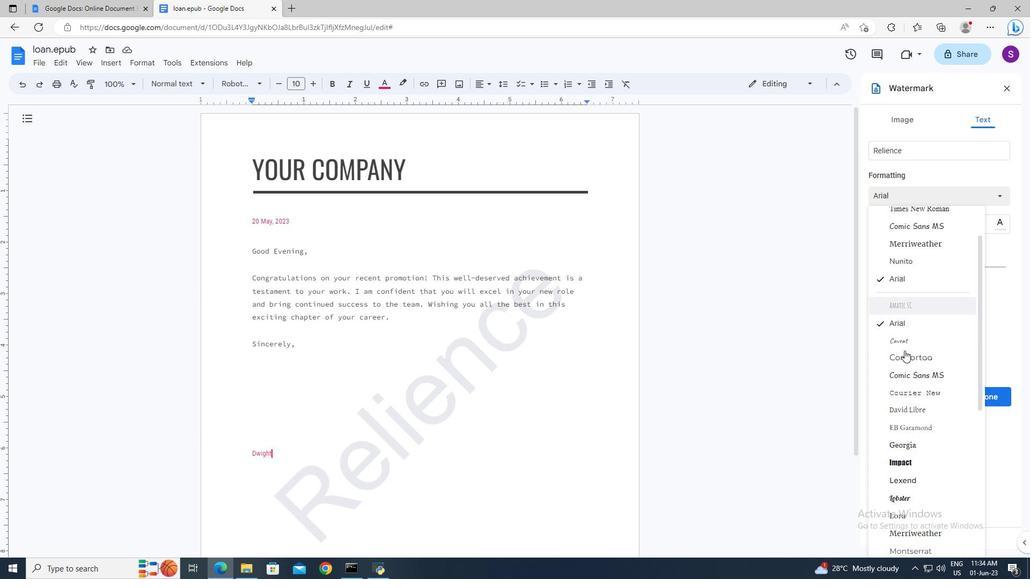 
Action: Mouse scrolled (904, 350) with delta (0, 0)
Screenshot: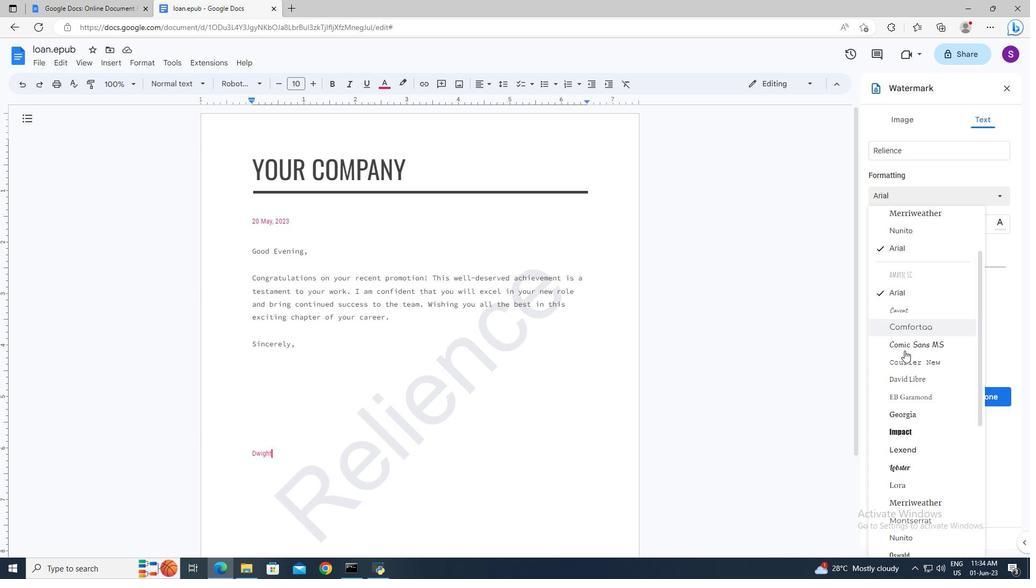 
Action: Mouse scrolled (904, 350) with delta (0, 0)
Screenshot: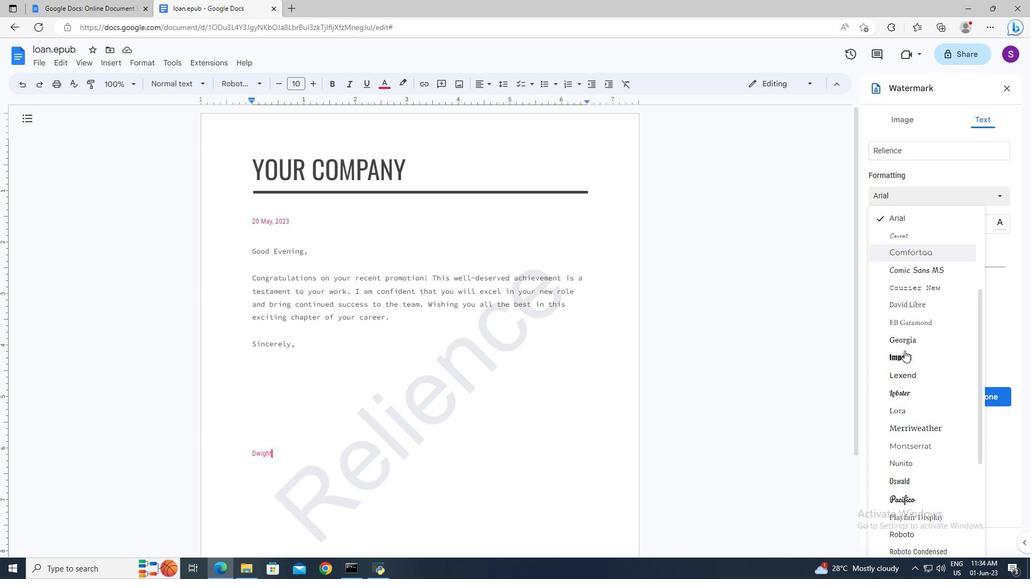 
Action: Mouse moved to (907, 410)
Screenshot: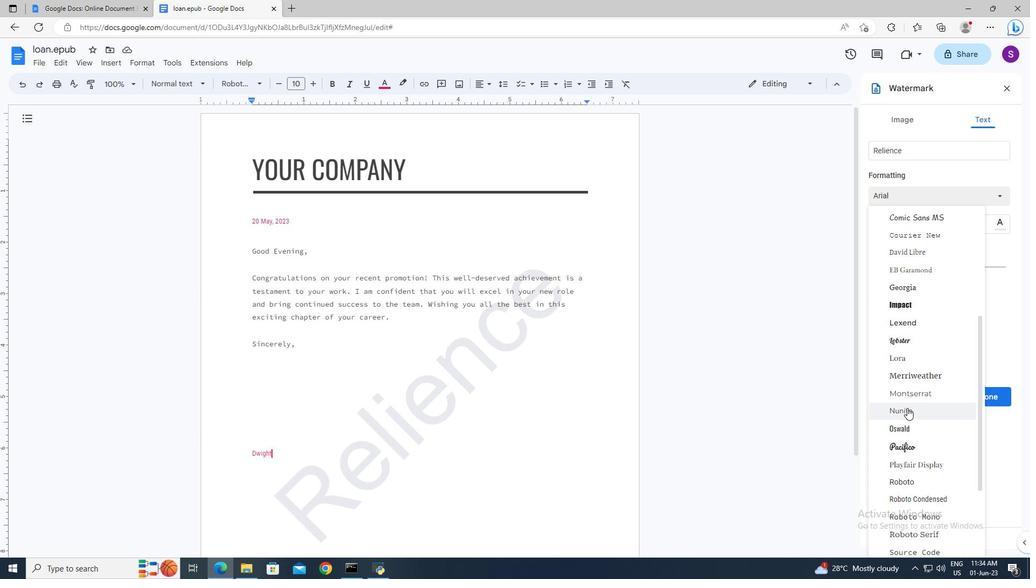 
Action: Mouse pressed left at (907, 410)
Screenshot: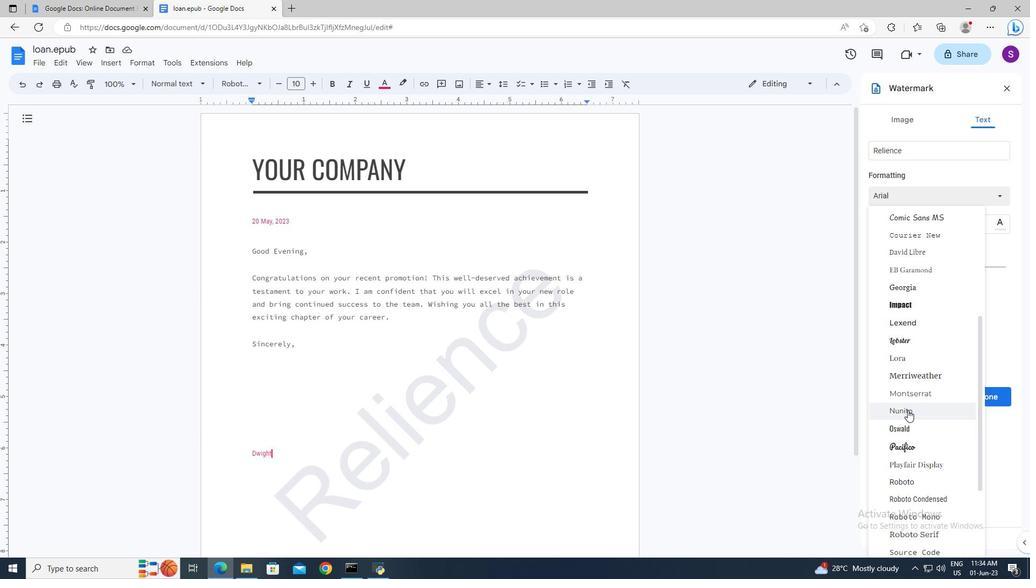 
Action: Mouse moved to (919, 223)
Screenshot: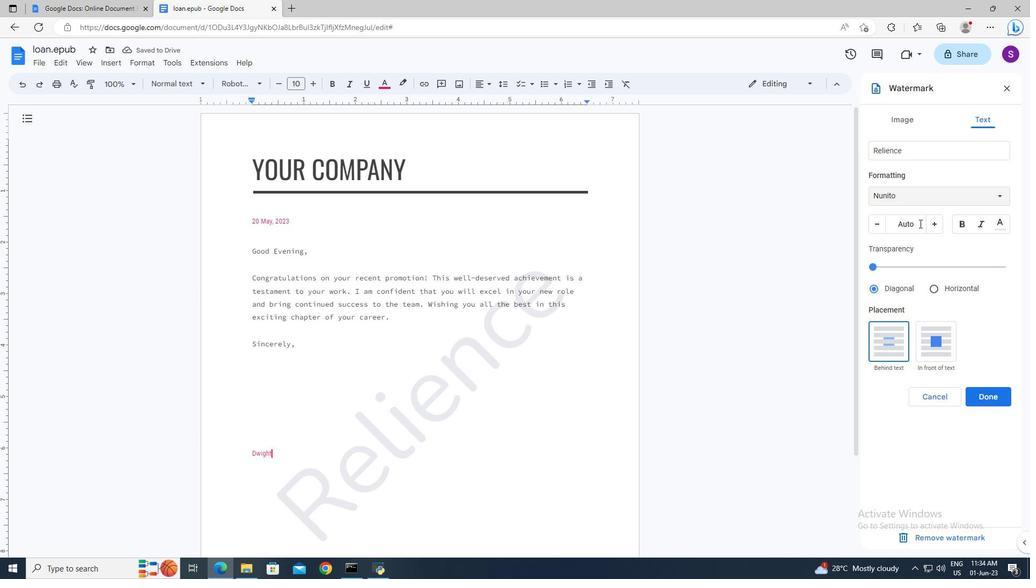 
Action: Mouse pressed left at (919, 223)
Screenshot: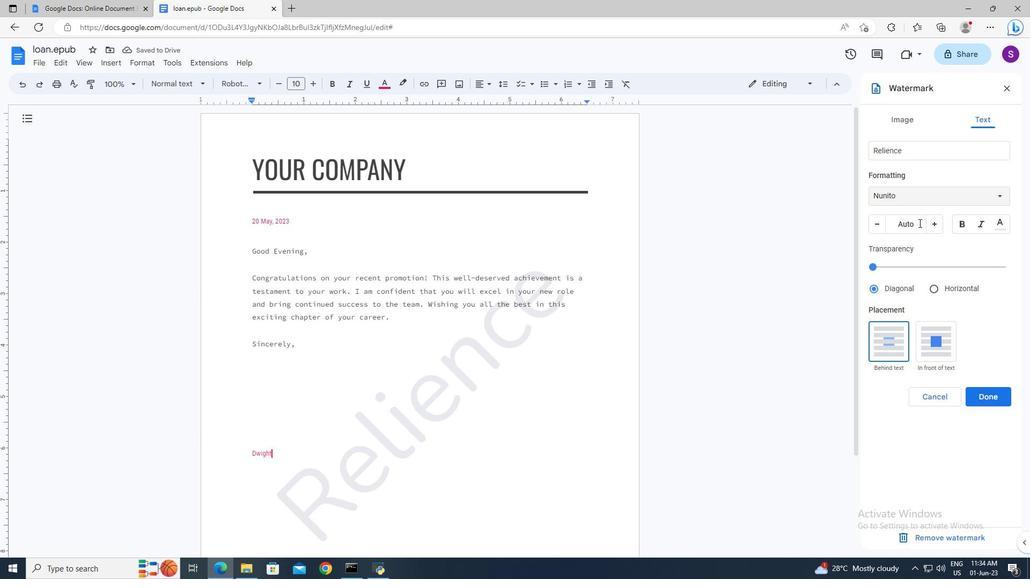 
Action: Mouse moved to (916, 224)
Screenshot: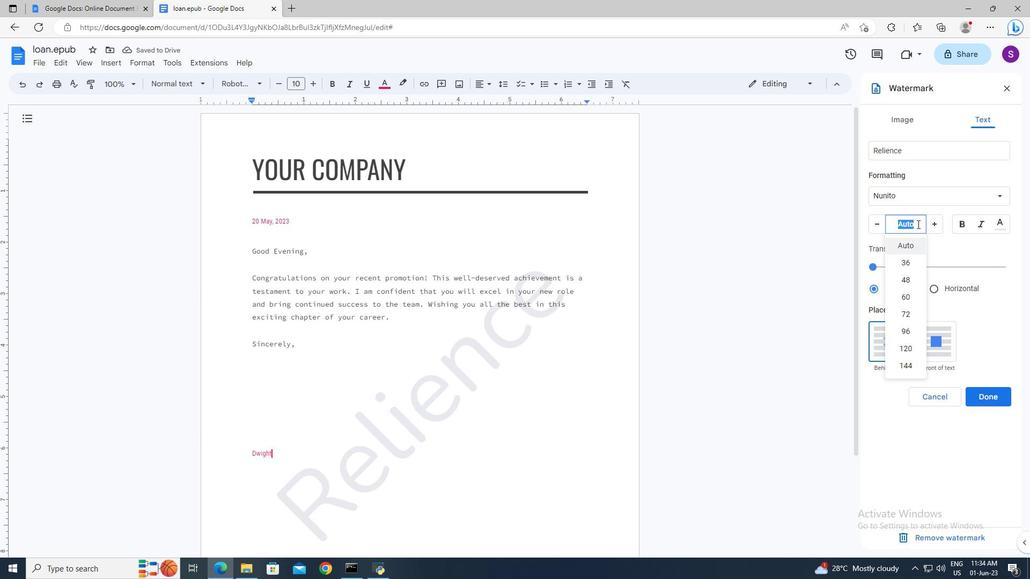 
Action: Key pressed 123<Key.enter>
Screenshot: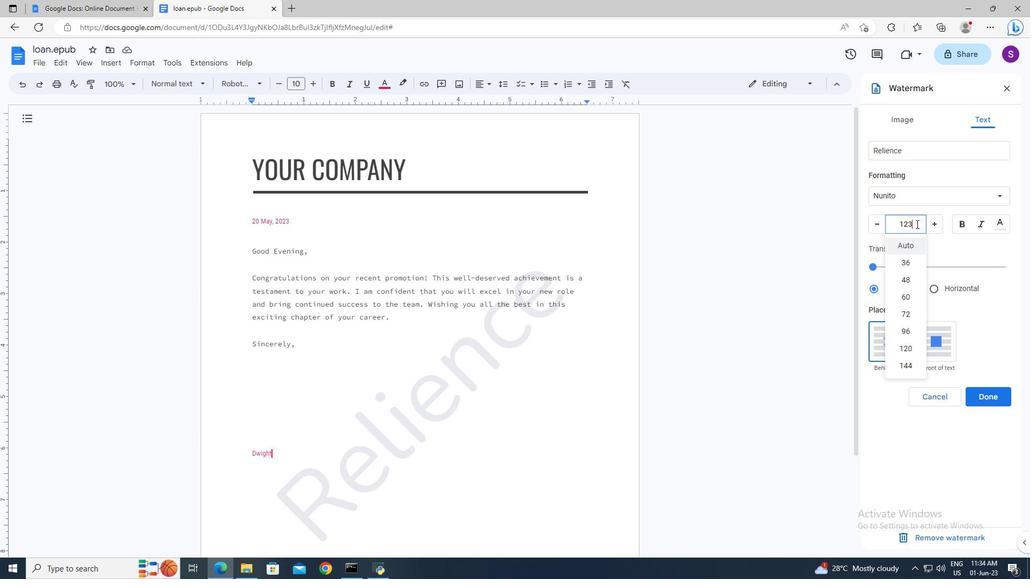 
Action: Mouse moved to (874, 292)
Screenshot: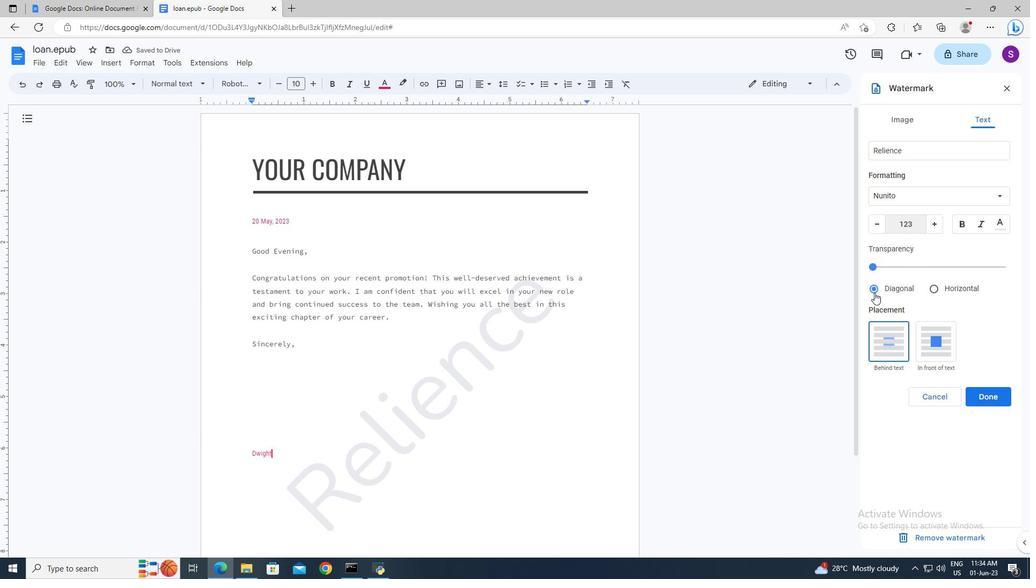 
Action: Mouse pressed left at (874, 292)
Screenshot: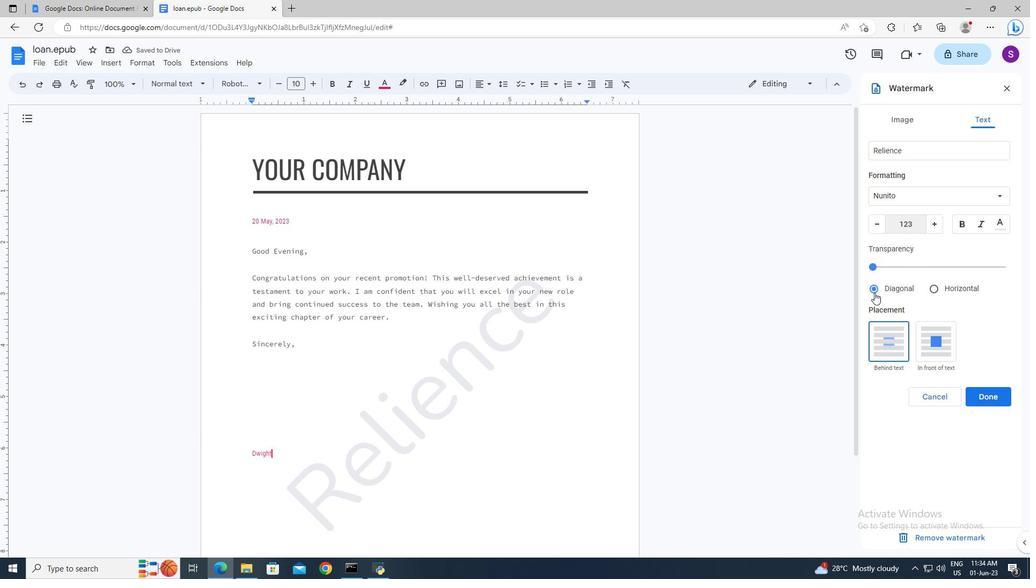 
Action: Mouse moved to (979, 392)
Screenshot: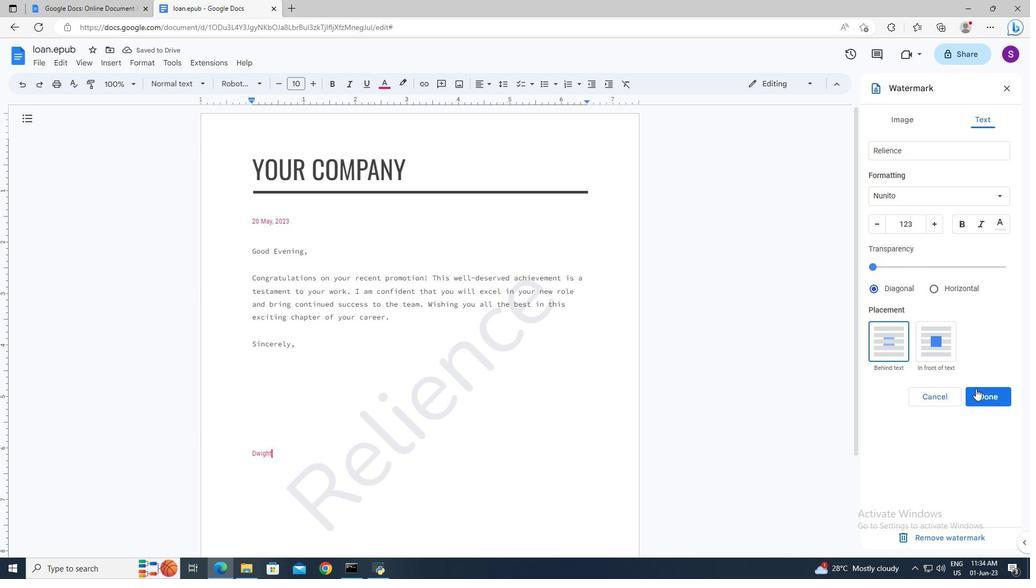 
Action: Mouse pressed left at (979, 392)
Screenshot: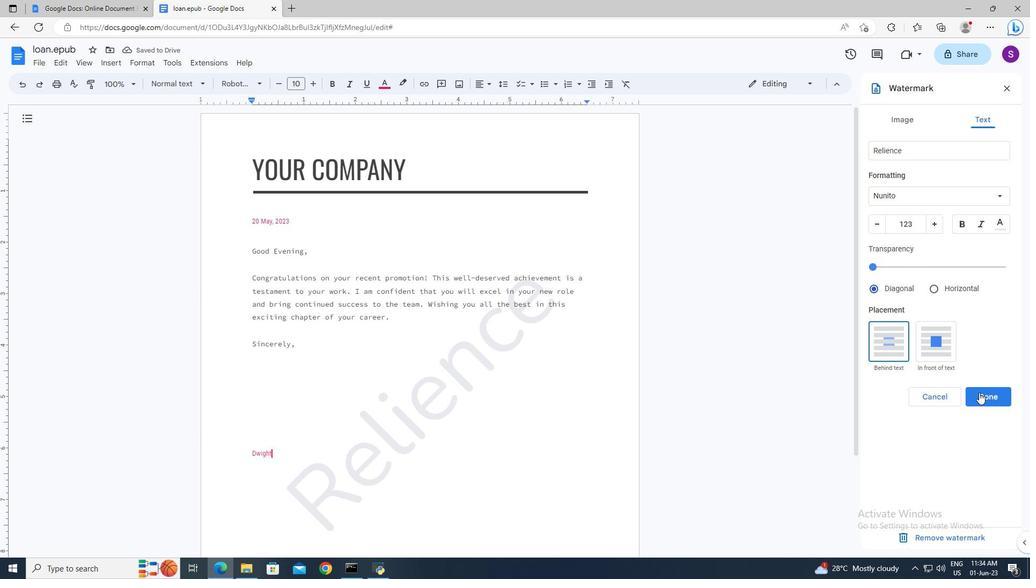 
